 Task: Find connections with filter location Pandua with filter topic #branding with filter profile language French with filter current company Jobs in India with filter school Bishop Heber College, Tiruchirappalli - 620 017. with filter industry Industry Associations with filter service category Illustration with filter keywords title Chief Executive Officer
Action: Mouse moved to (556, 68)
Screenshot: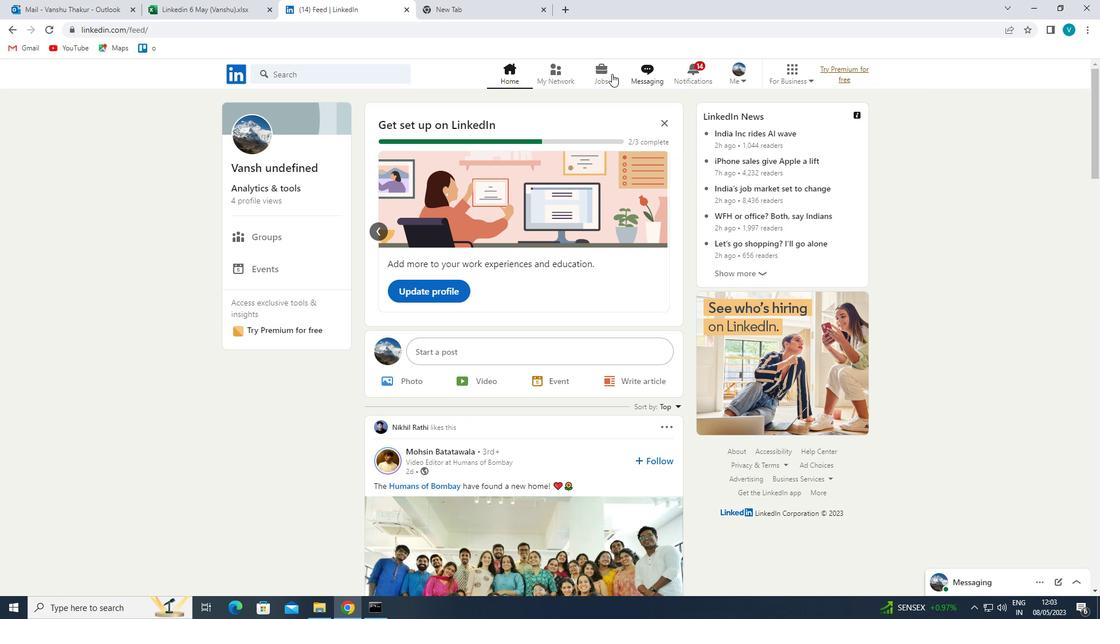 
Action: Mouse pressed left at (556, 68)
Screenshot: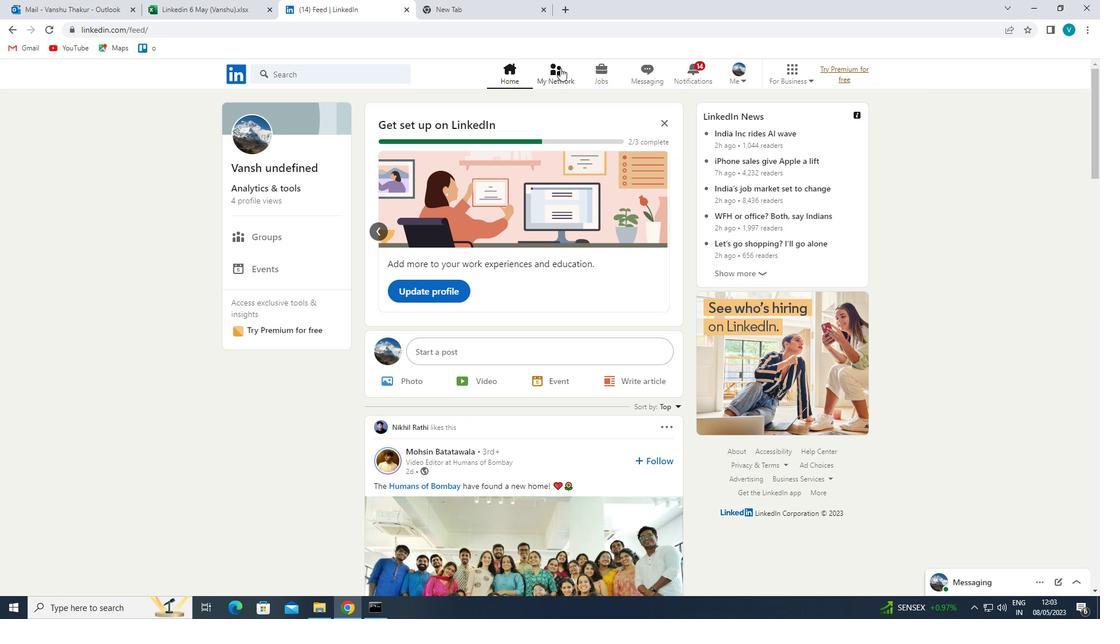 
Action: Mouse moved to (327, 126)
Screenshot: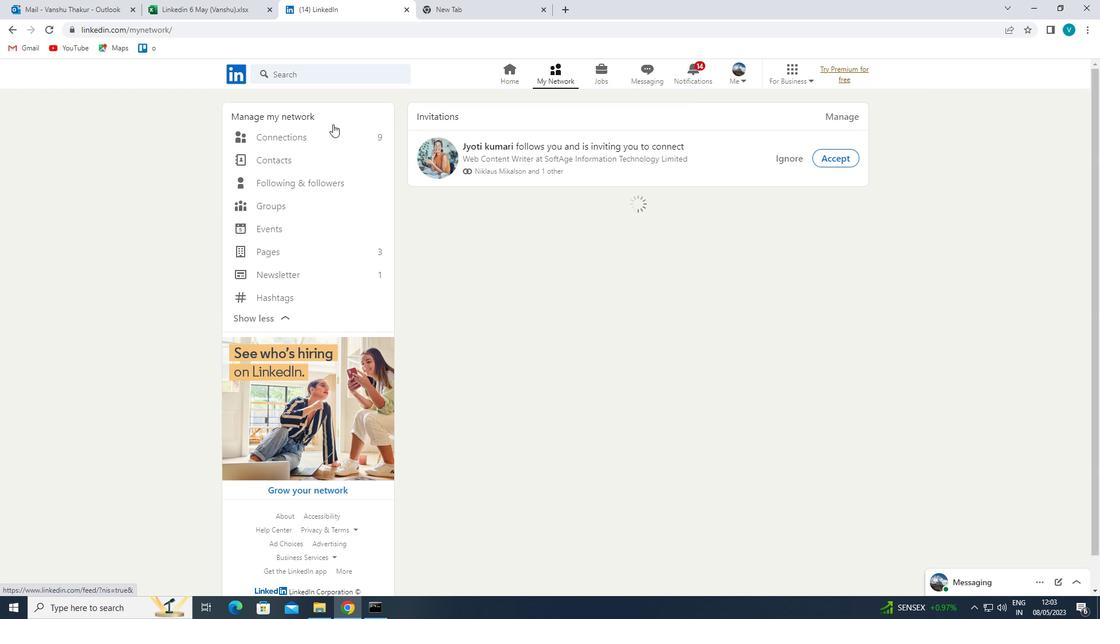 
Action: Mouse pressed left at (327, 126)
Screenshot: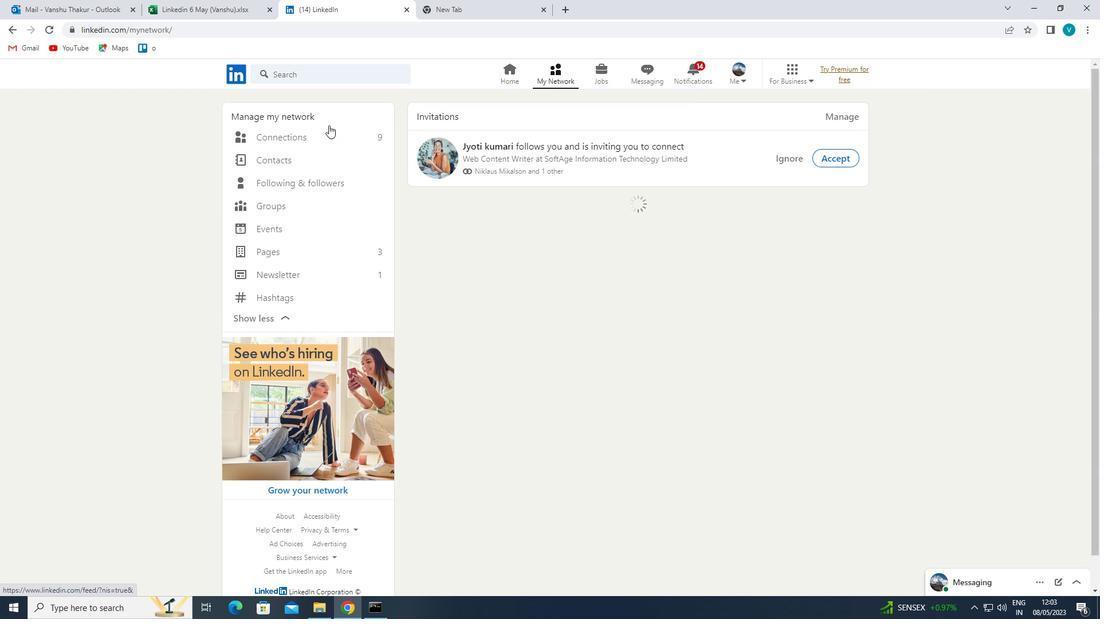 
Action: Mouse moved to (328, 131)
Screenshot: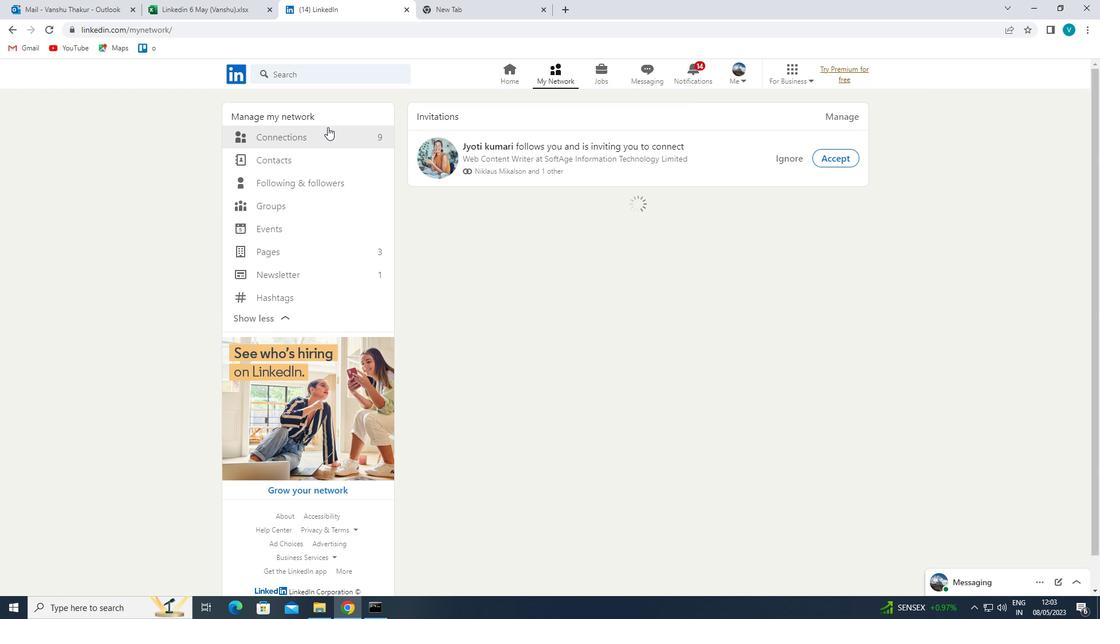 
Action: Mouse pressed left at (328, 131)
Screenshot: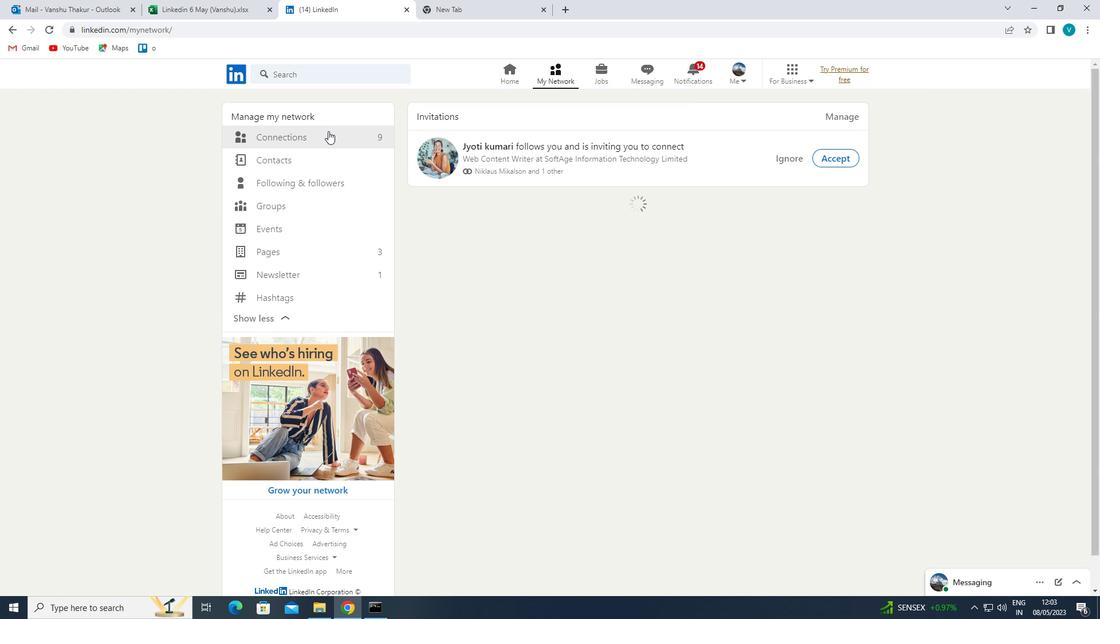 
Action: Mouse moved to (655, 135)
Screenshot: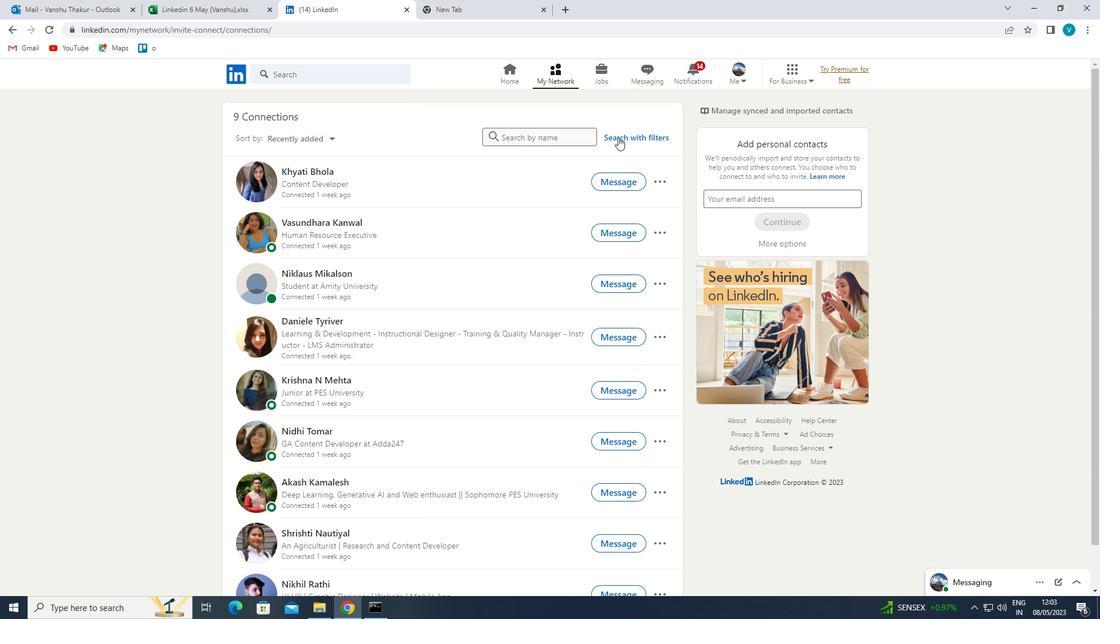 
Action: Mouse pressed left at (655, 135)
Screenshot: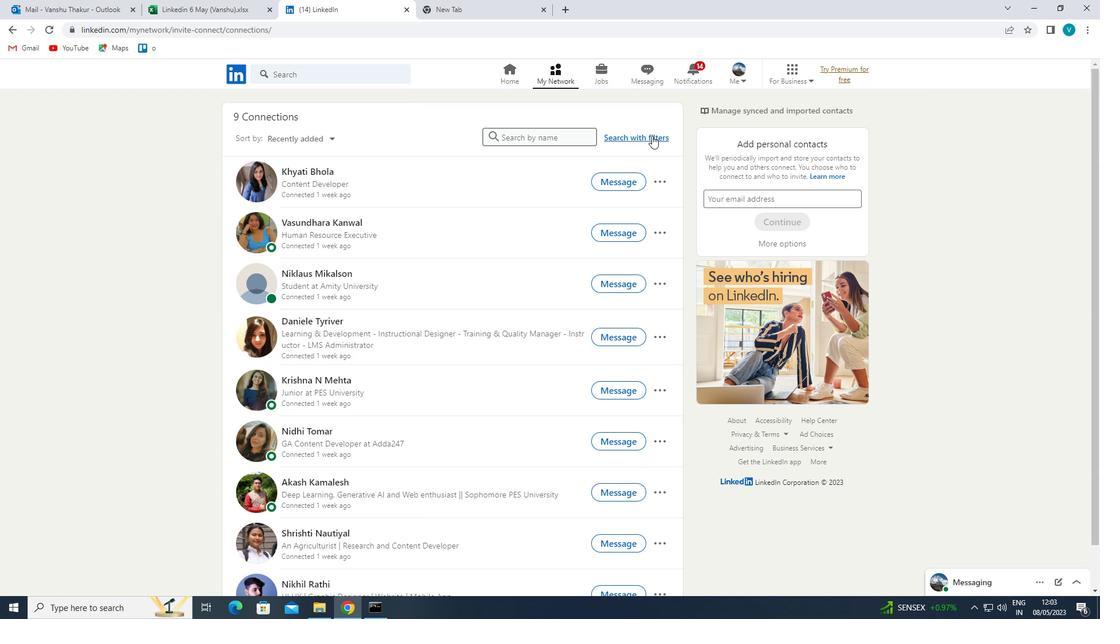 
Action: Mouse moved to (553, 105)
Screenshot: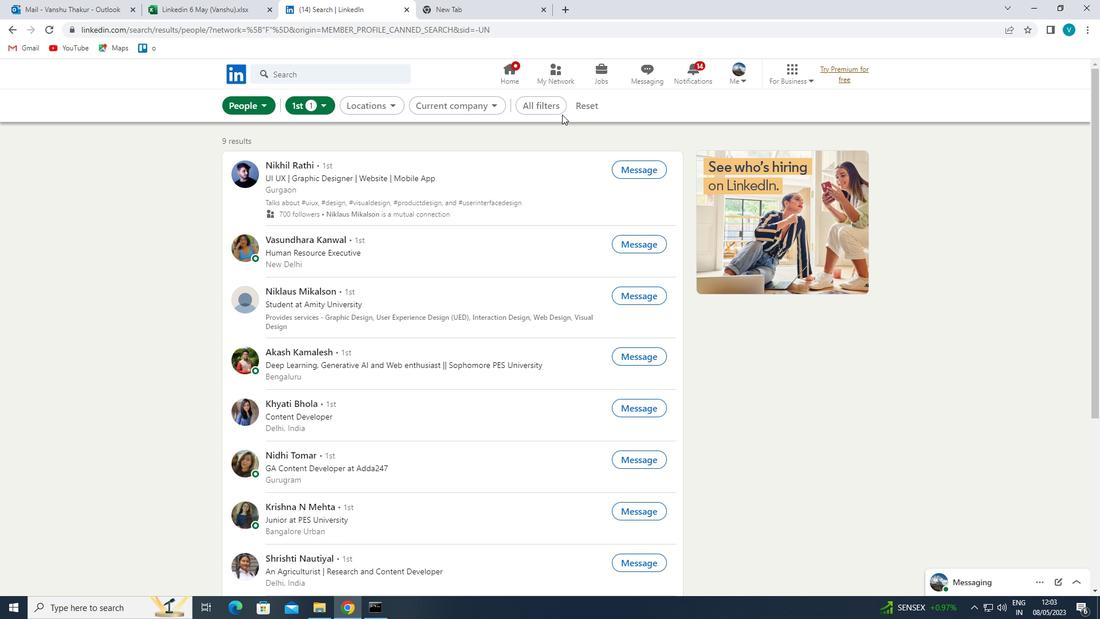 
Action: Mouse pressed left at (553, 105)
Screenshot: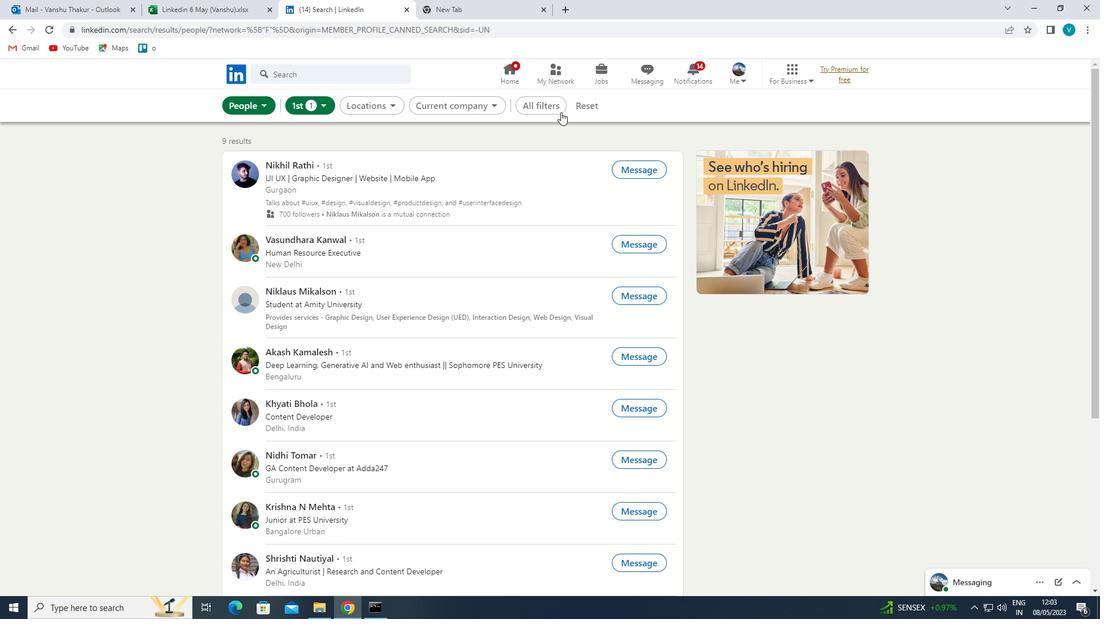 
Action: Mouse moved to (949, 276)
Screenshot: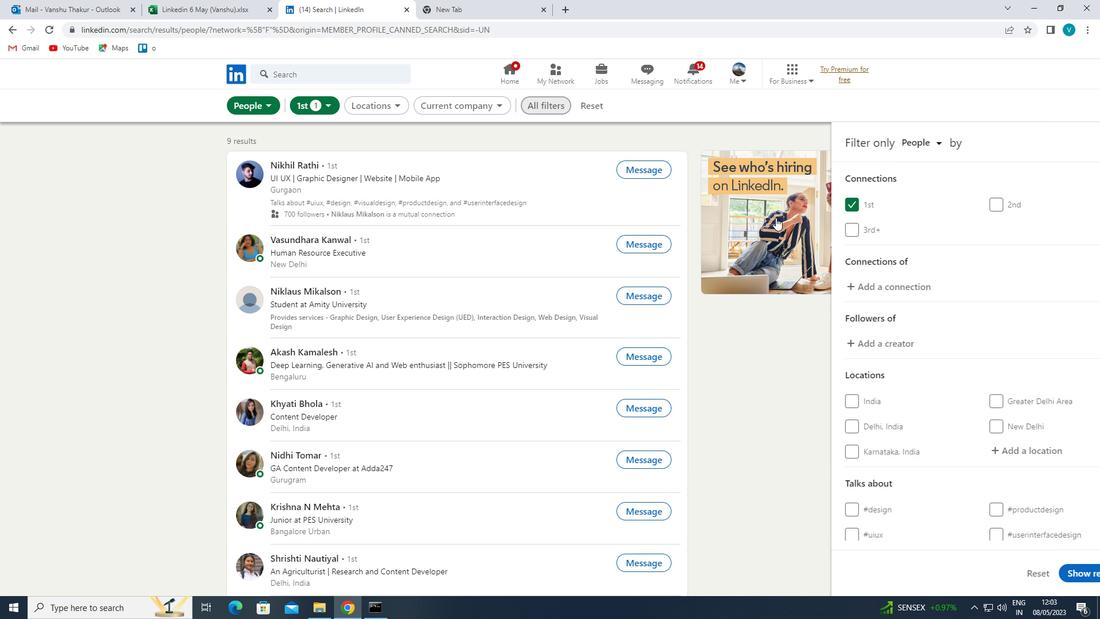 
Action: Mouse scrolled (949, 275) with delta (0, 0)
Screenshot: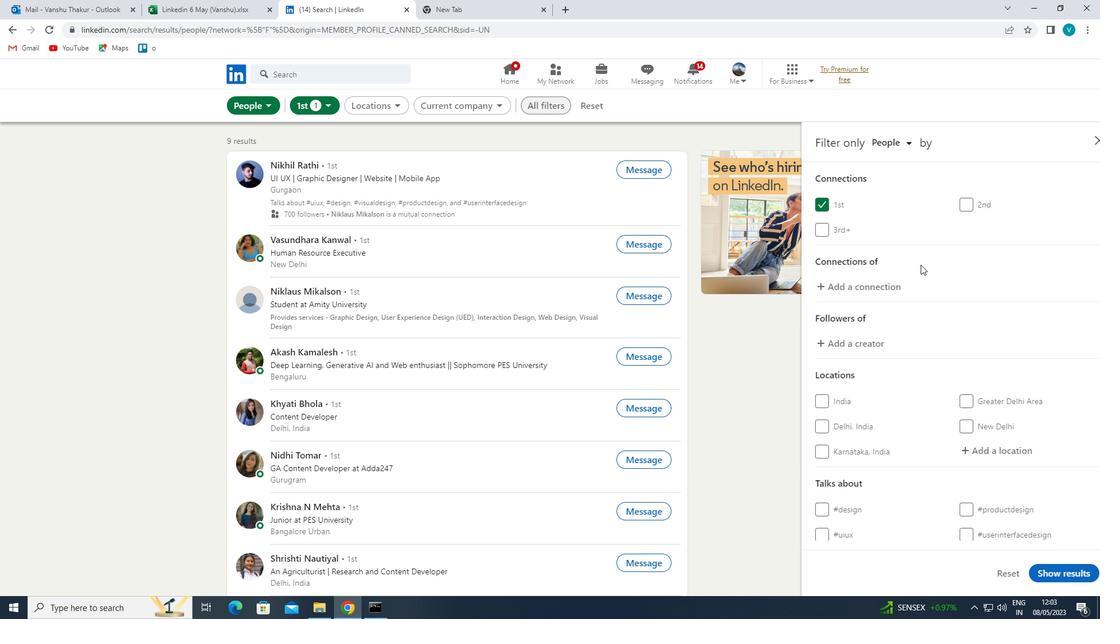 
Action: Mouse scrolled (949, 275) with delta (0, 0)
Screenshot: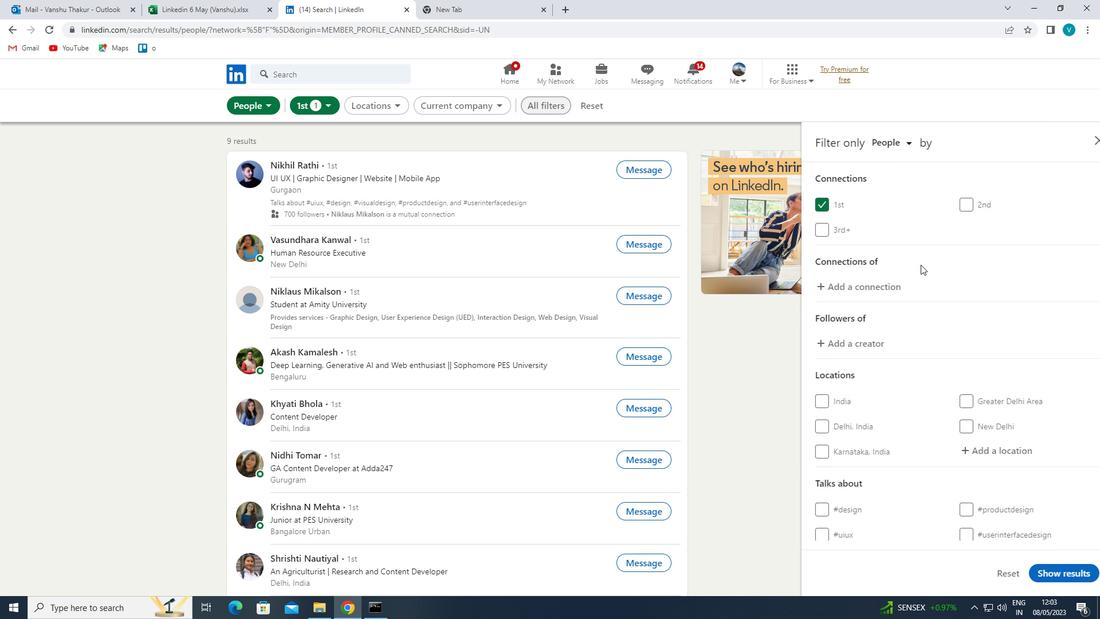 
Action: Mouse moved to (982, 337)
Screenshot: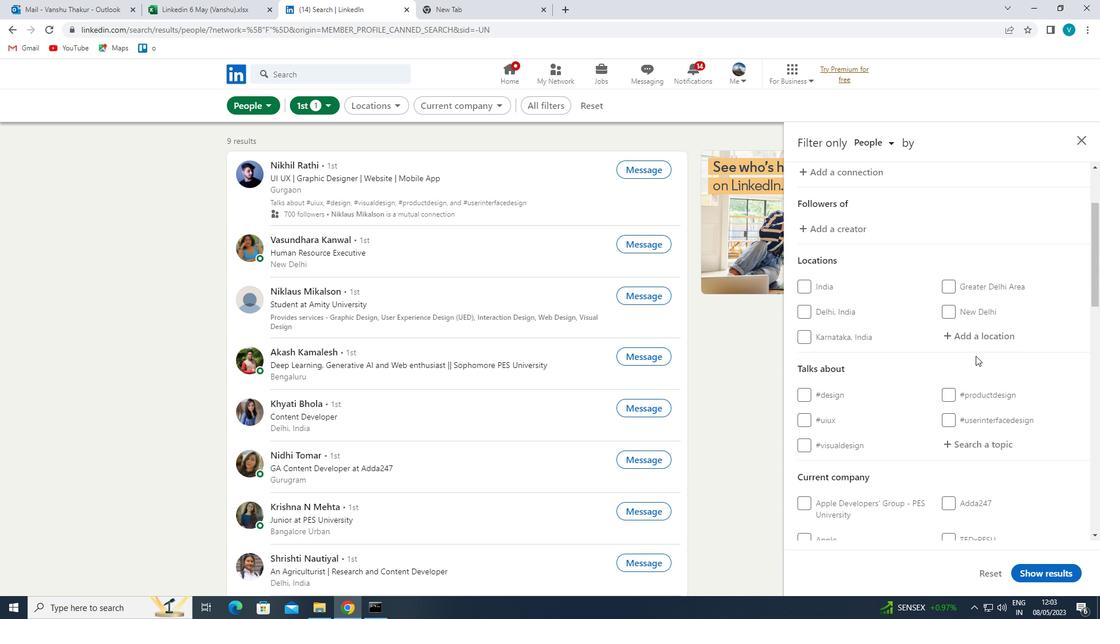
Action: Mouse pressed left at (982, 337)
Screenshot: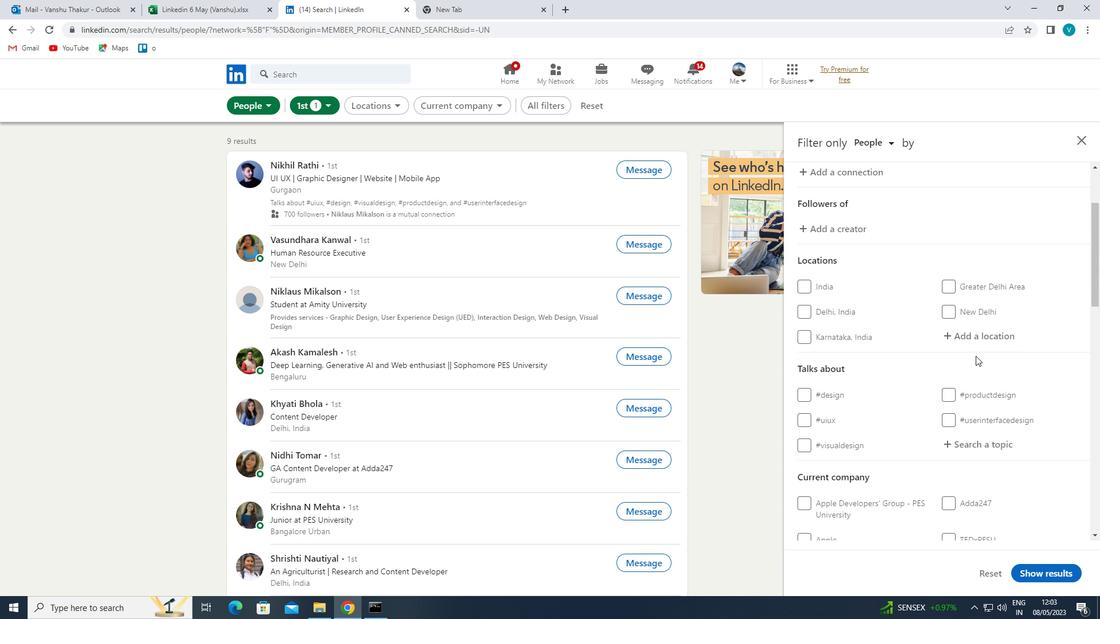 
Action: Mouse moved to (982, 337)
Screenshot: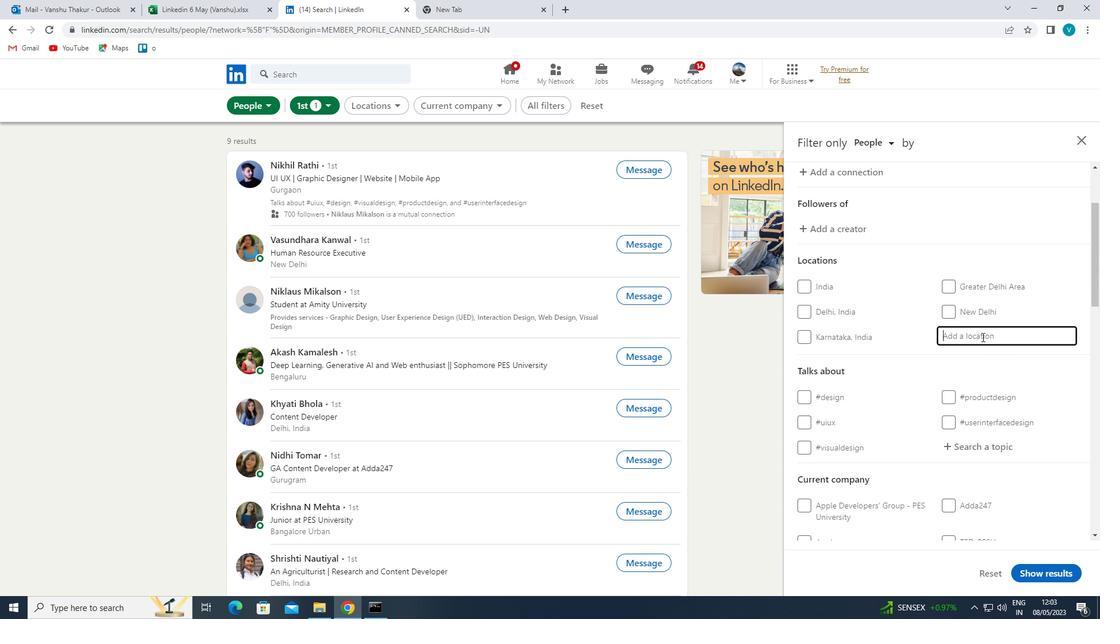 
Action: Key pressed <Key.shift>PANDUA
Screenshot: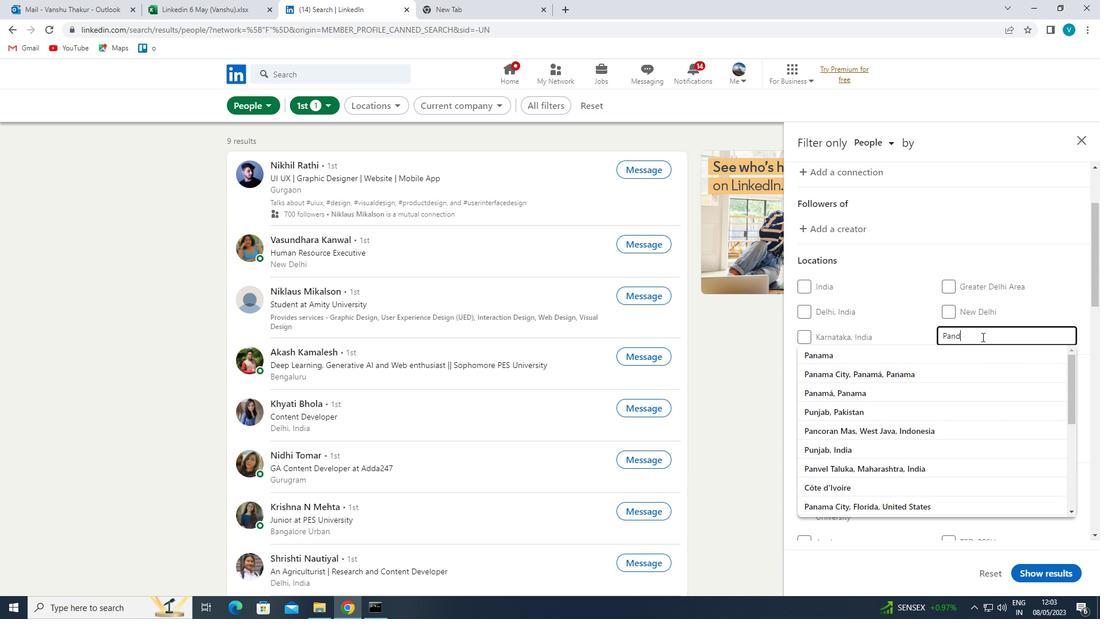 
Action: Mouse moved to (975, 357)
Screenshot: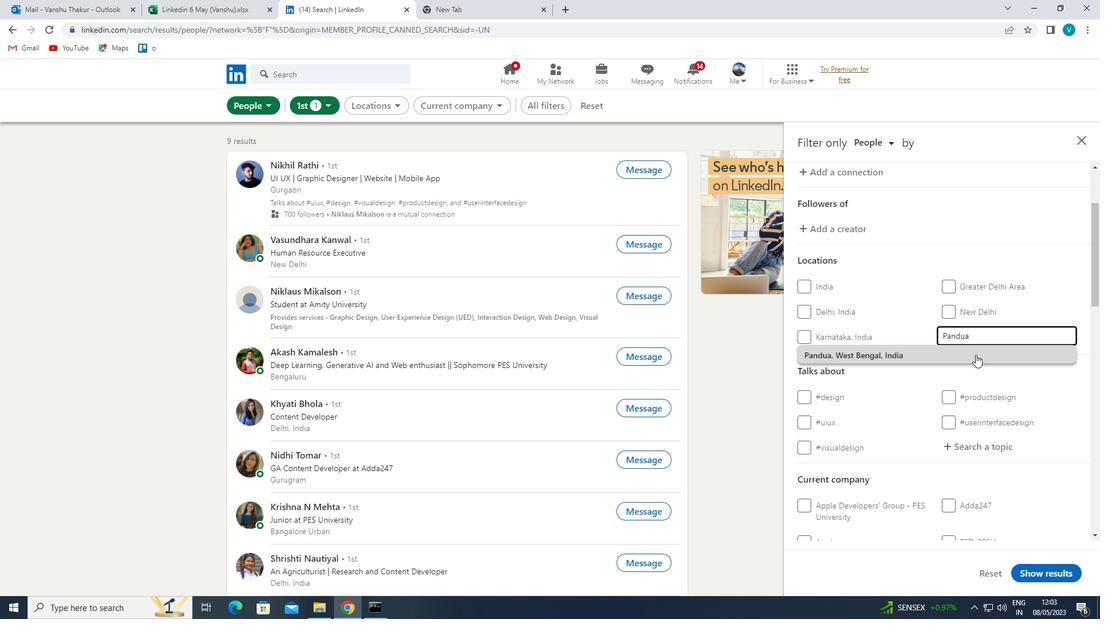 
Action: Mouse pressed left at (975, 357)
Screenshot: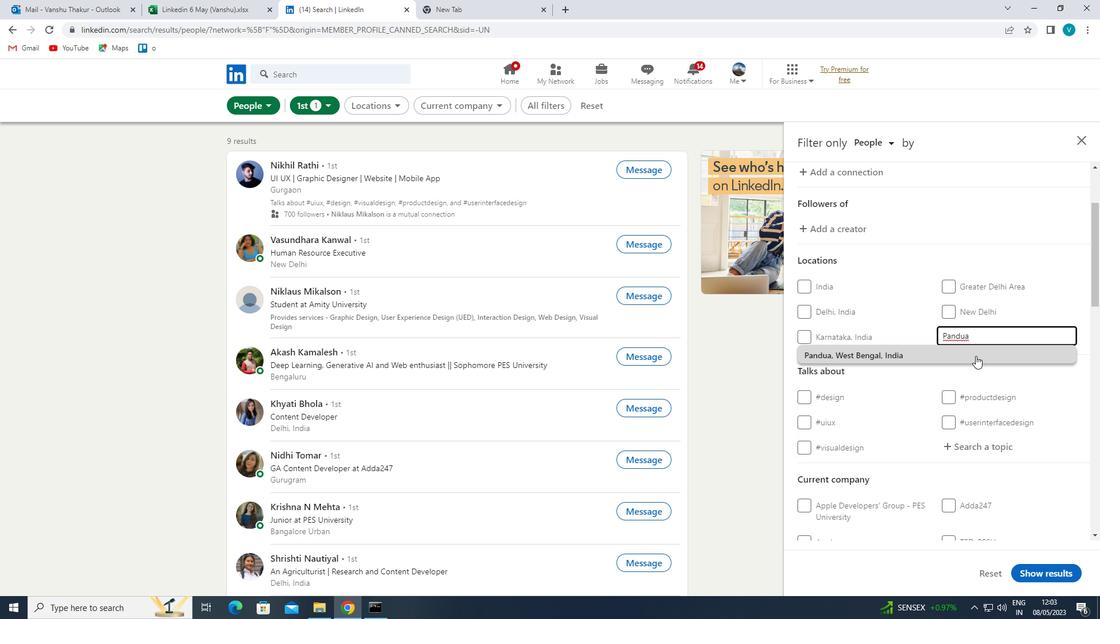 
Action: Mouse scrolled (975, 356) with delta (0, 0)
Screenshot: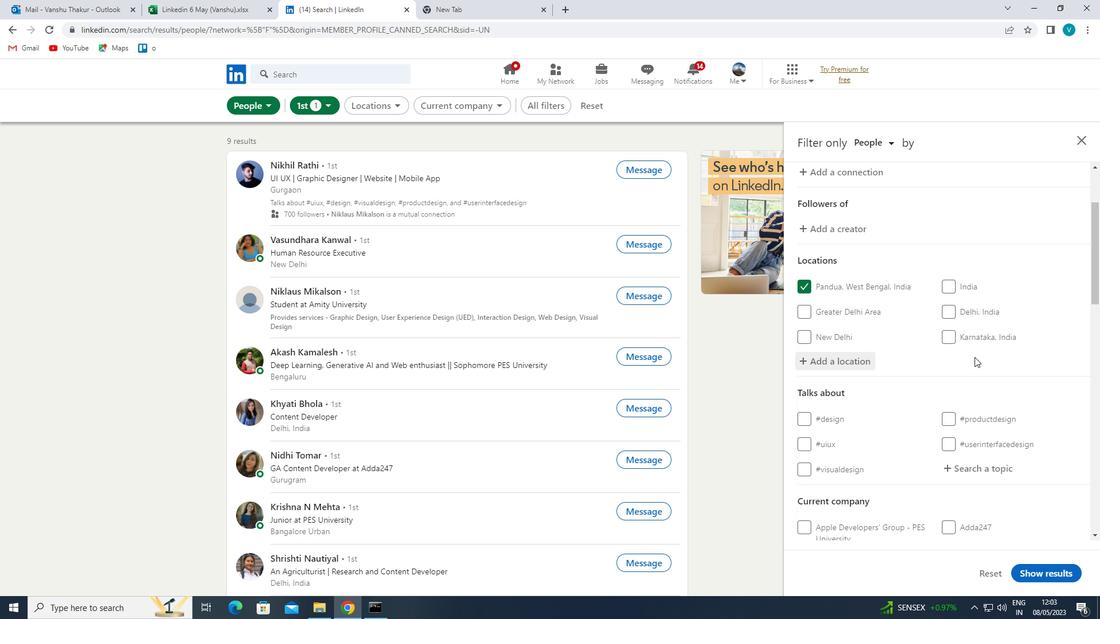 
Action: Mouse moved to (974, 359)
Screenshot: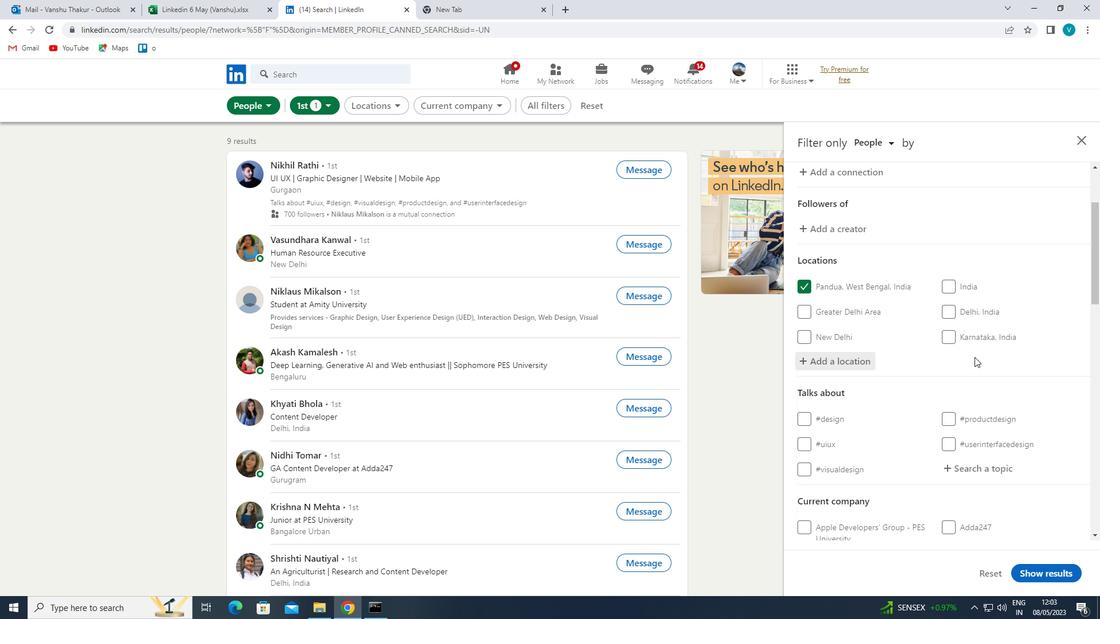 
Action: Mouse scrolled (974, 358) with delta (0, 0)
Screenshot: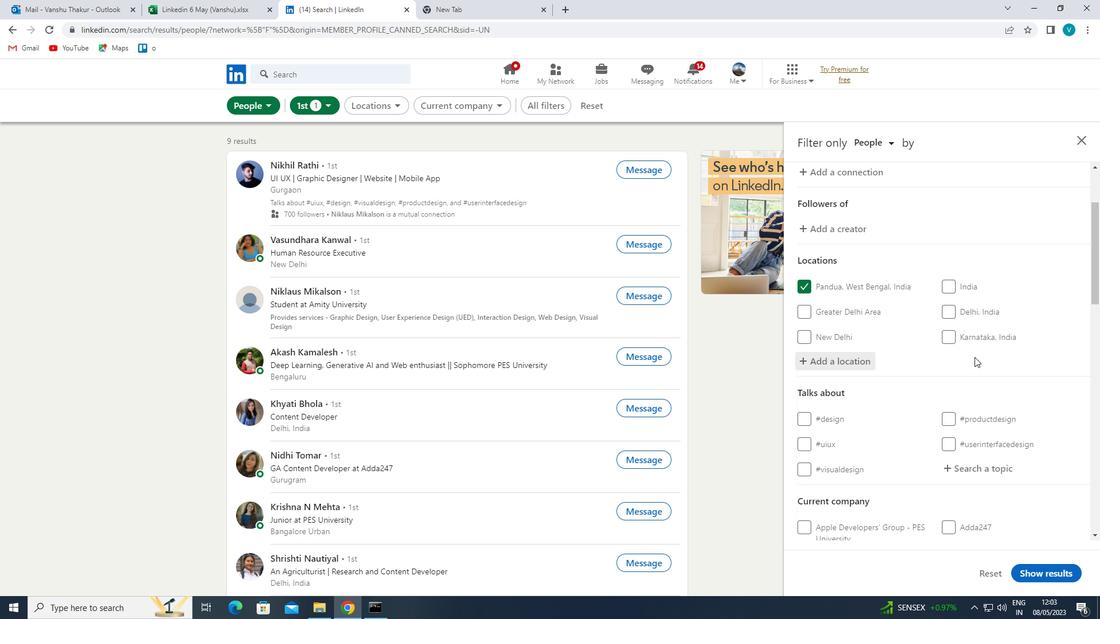 
Action: Mouse moved to (979, 350)
Screenshot: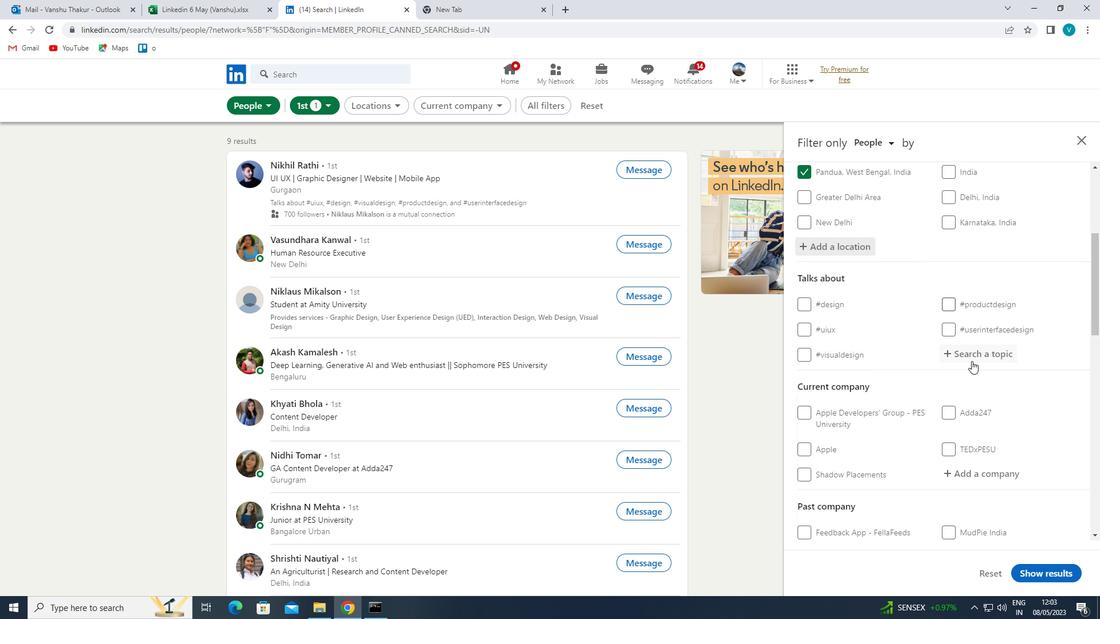 
Action: Mouse pressed left at (979, 350)
Screenshot: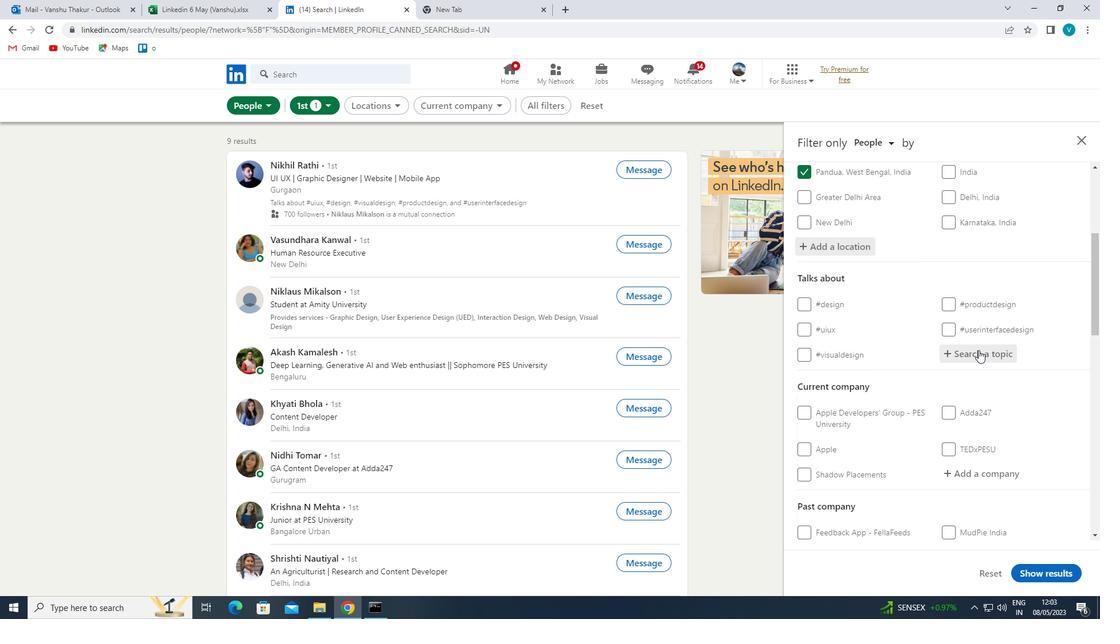 
Action: Key pressed BRANDING
Screenshot: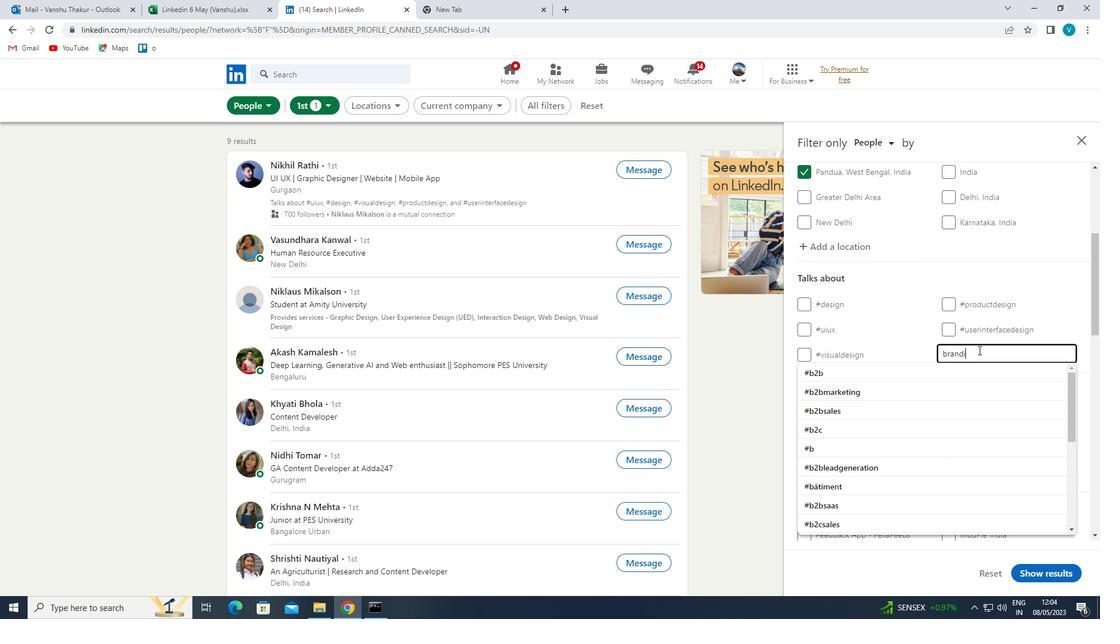 
Action: Mouse moved to (962, 365)
Screenshot: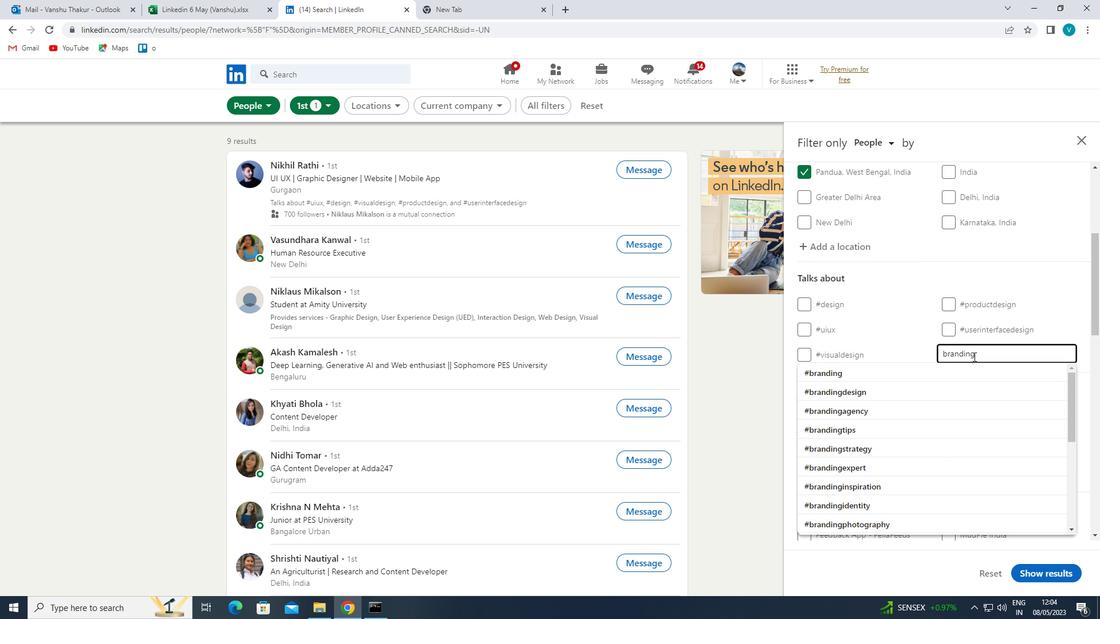 
Action: Mouse pressed left at (962, 365)
Screenshot: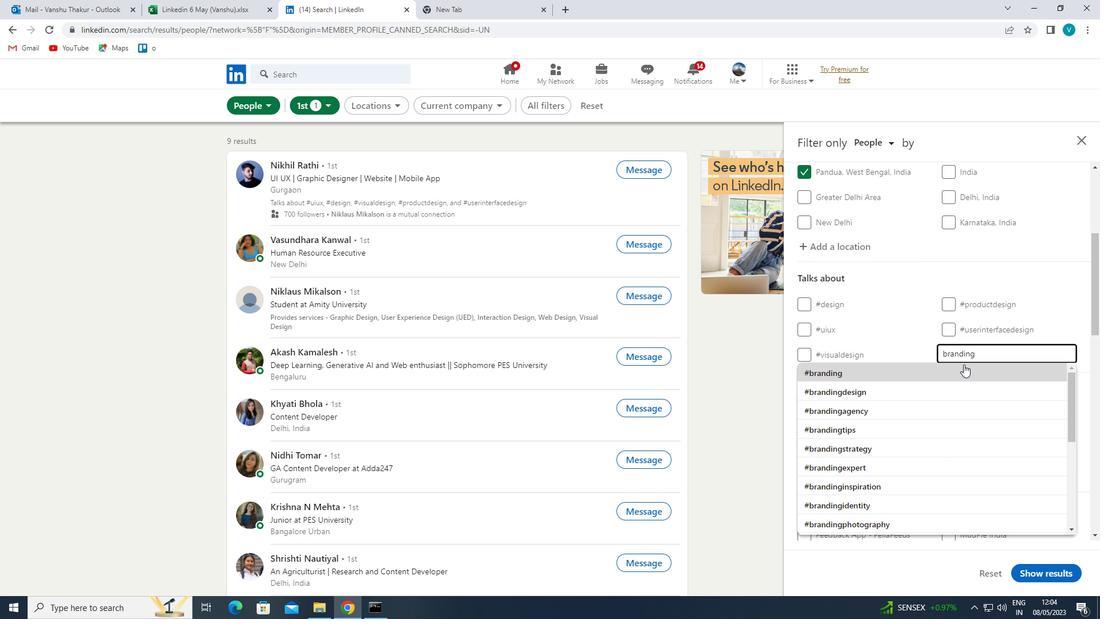 
Action: Mouse scrolled (962, 365) with delta (0, 0)
Screenshot: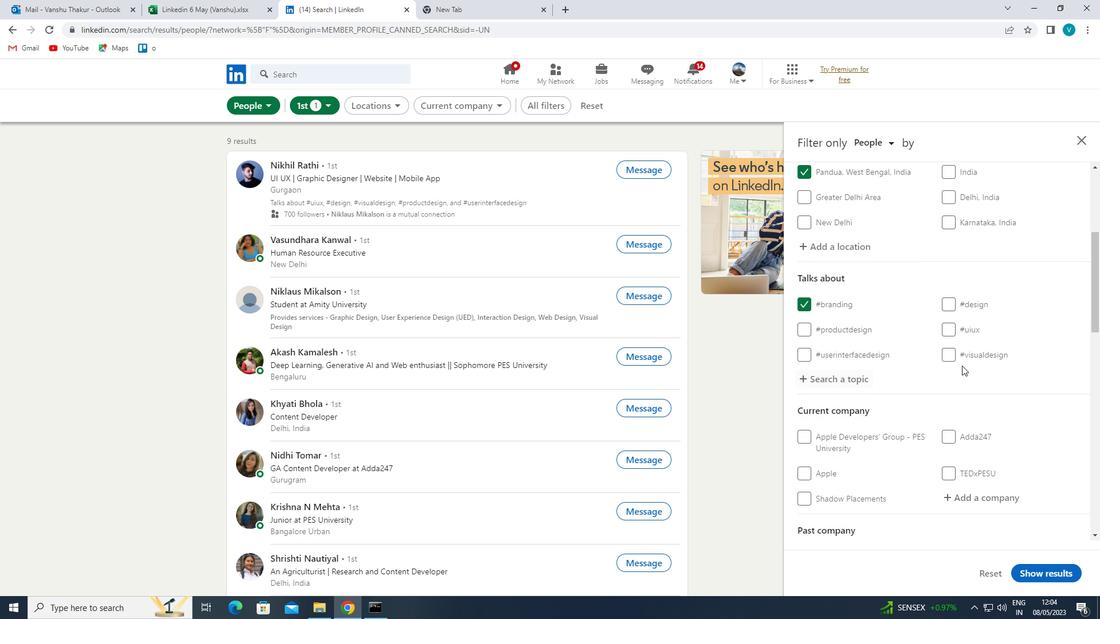 
Action: Mouse moved to (962, 365)
Screenshot: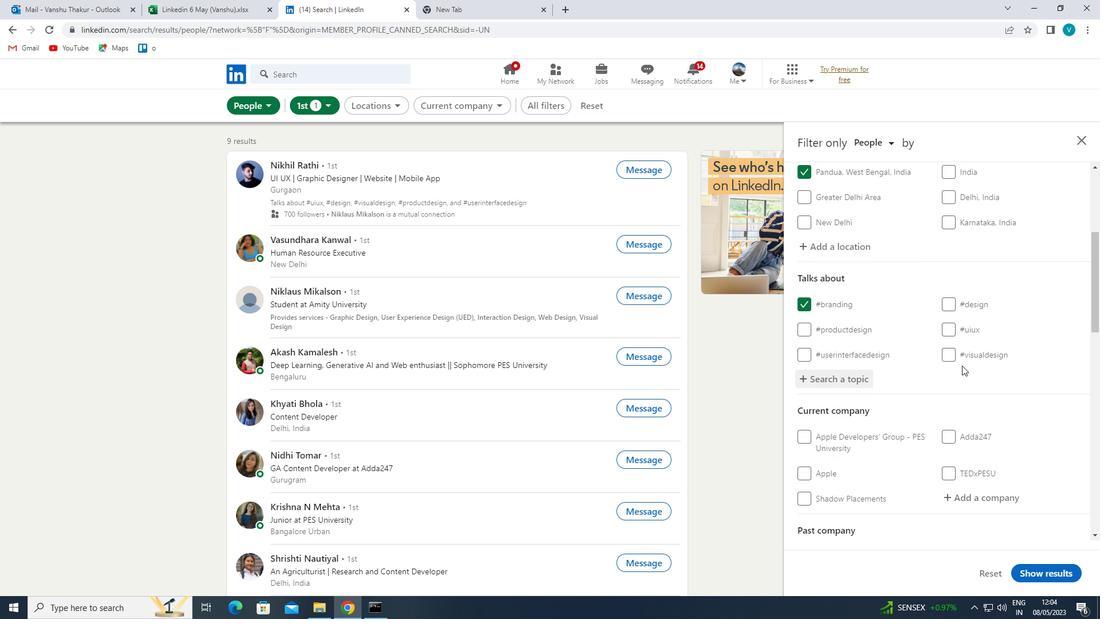 
Action: Mouse scrolled (962, 365) with delta (0, 0)
Screenshot: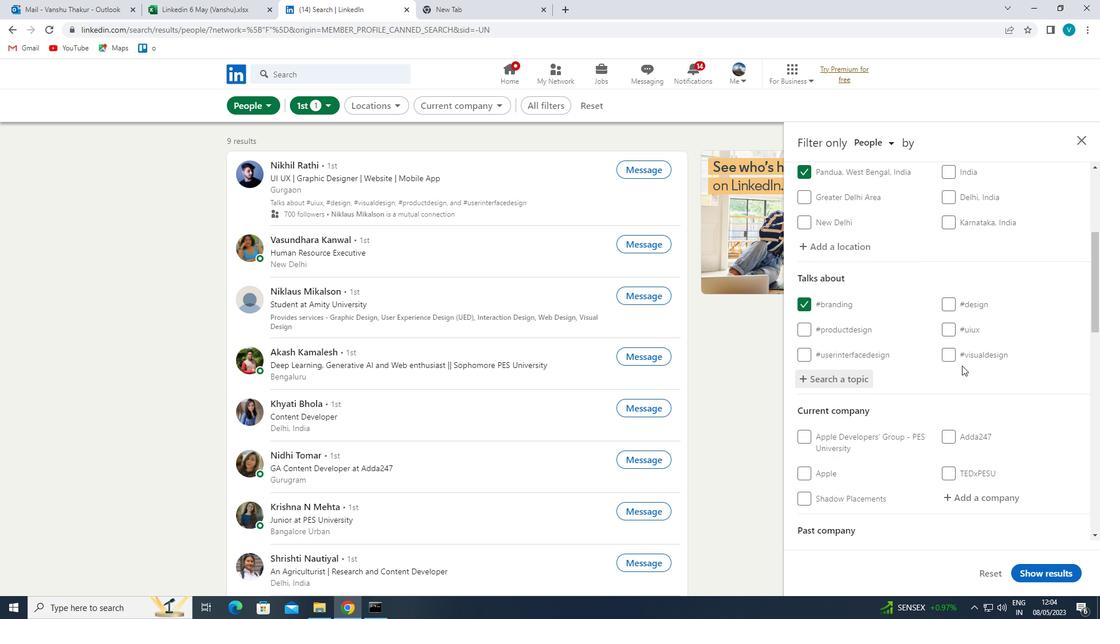 
Action: Mouse scrolled (962, 365) with delta (0, 0)
Screenshot: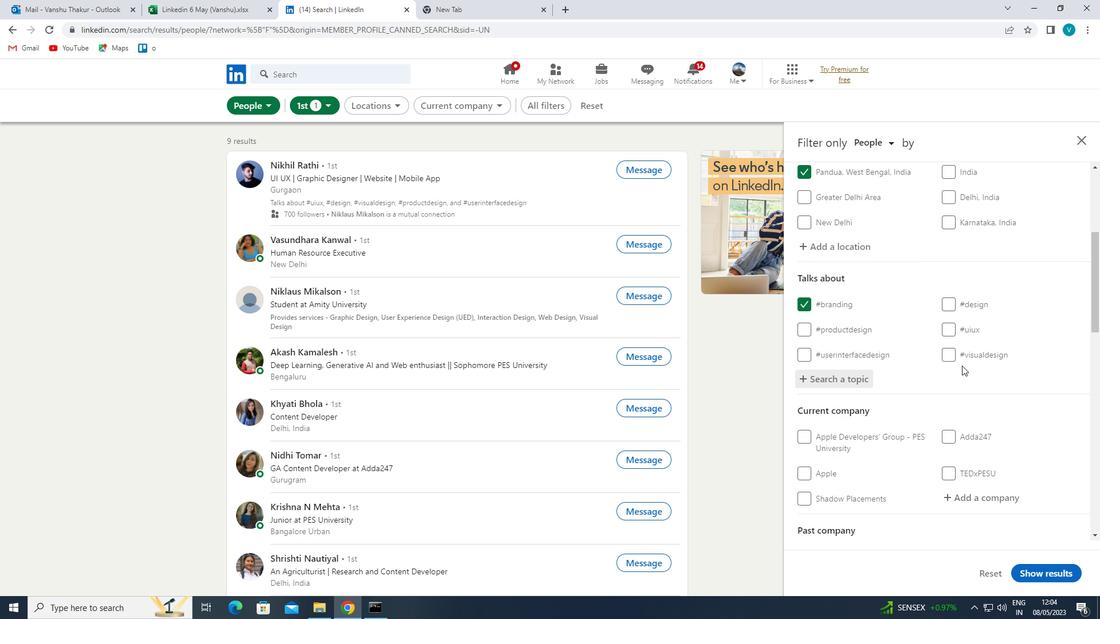 
Action: Mouse moved to (980, 329)
Screenshot: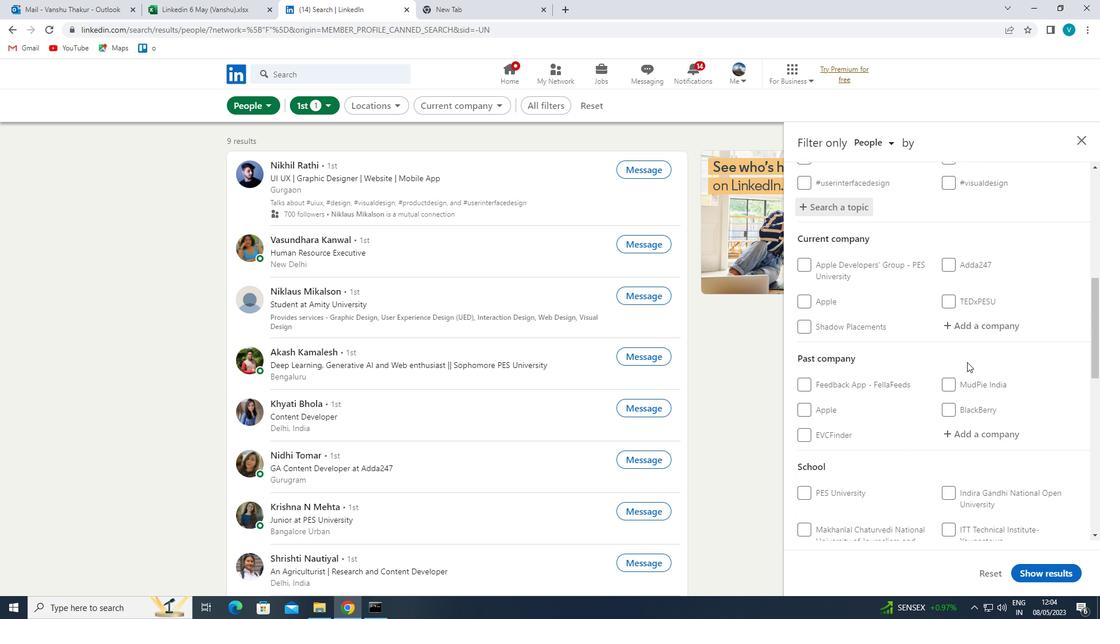 
Action: Mouse pressed left at (980, 329)
Screenshot: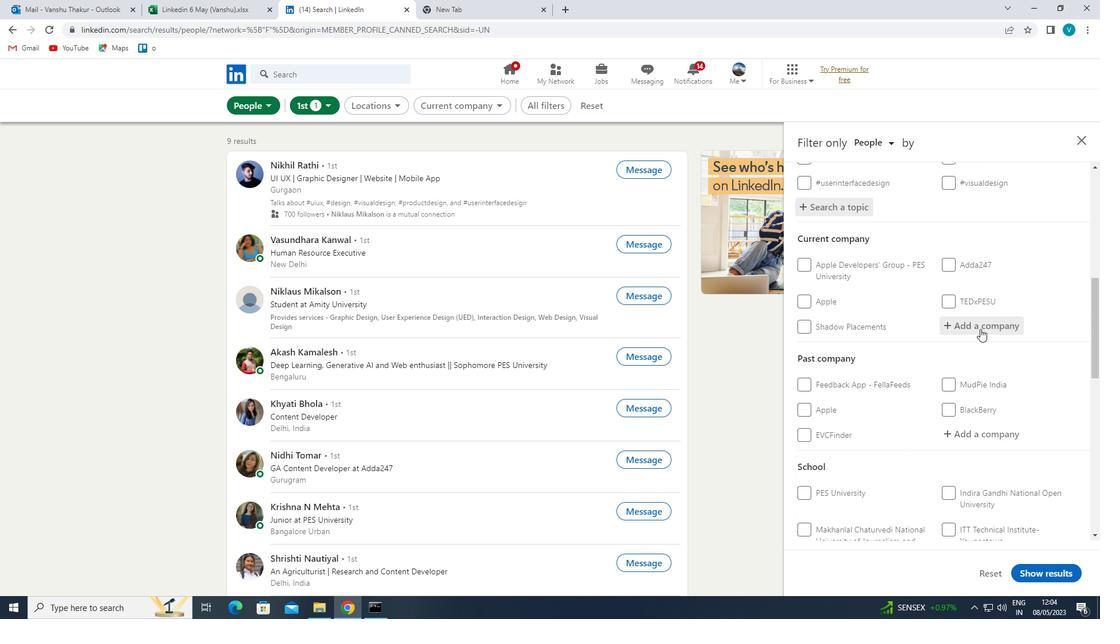 
Action: Key pressed <Key.shift><Key.shift><Key.shift><Key.shift><Key.shift><Key.shift>JOBS<Key.space>IN<Key.space><Key.shift>IN
Screenshot: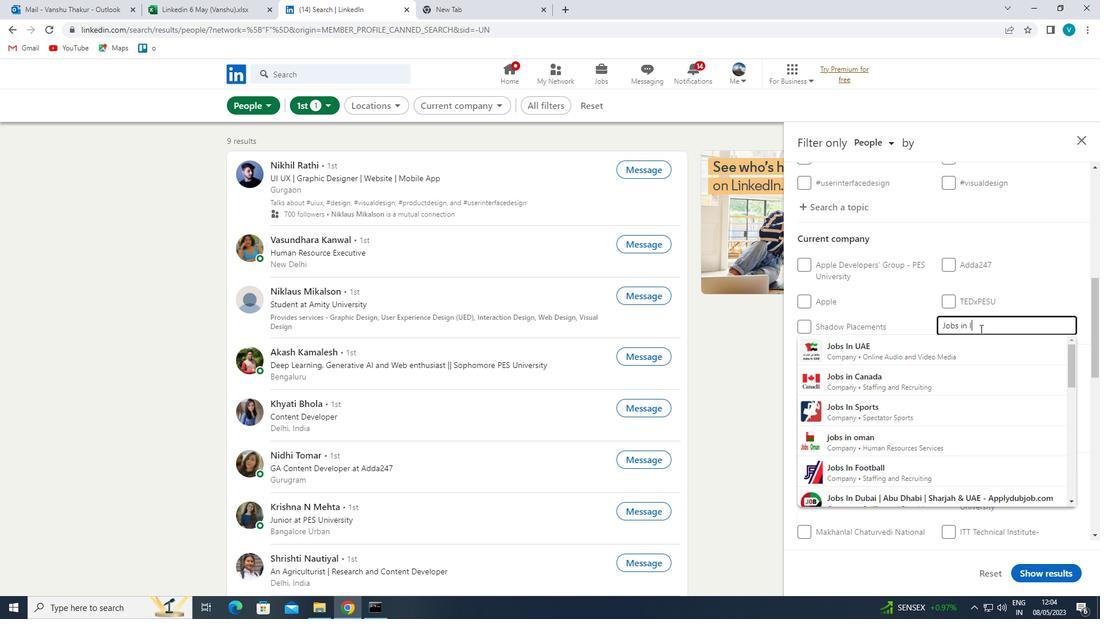 
Action: Mouse moved to (955, 353)
Screenshot: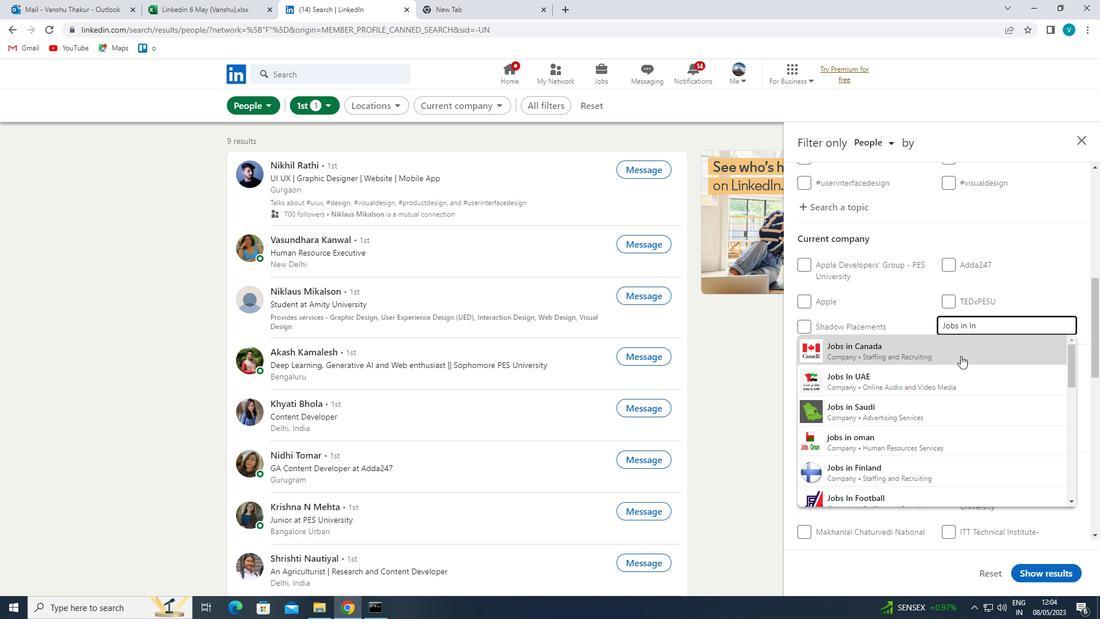 
Action: Key pressed D
Screenshot: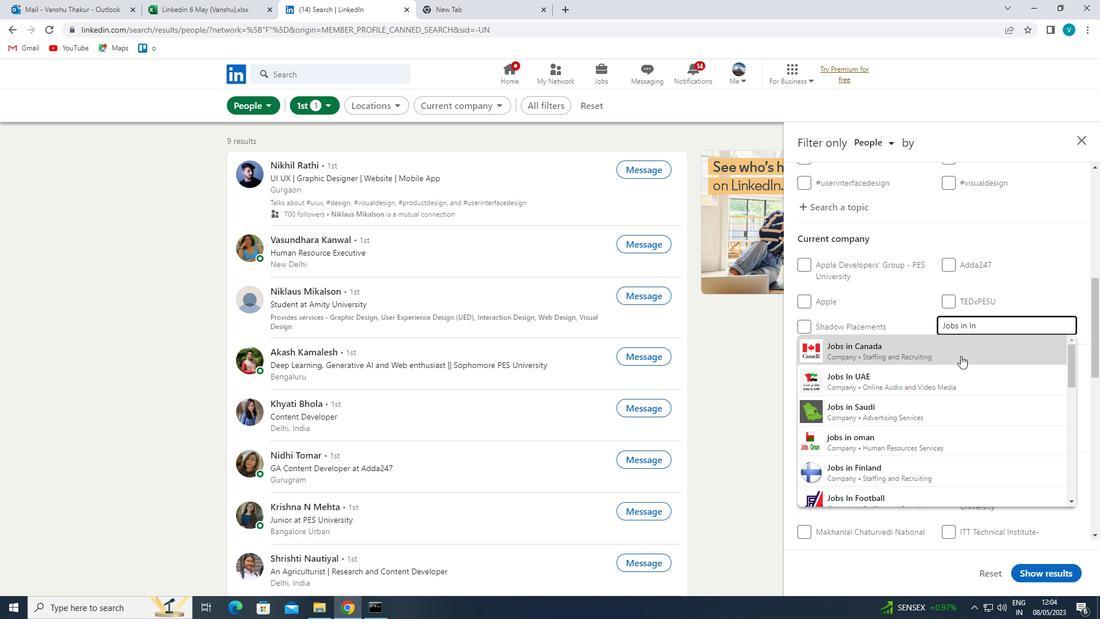 
Action: Mouse moved to (955, 353)
Screenshot: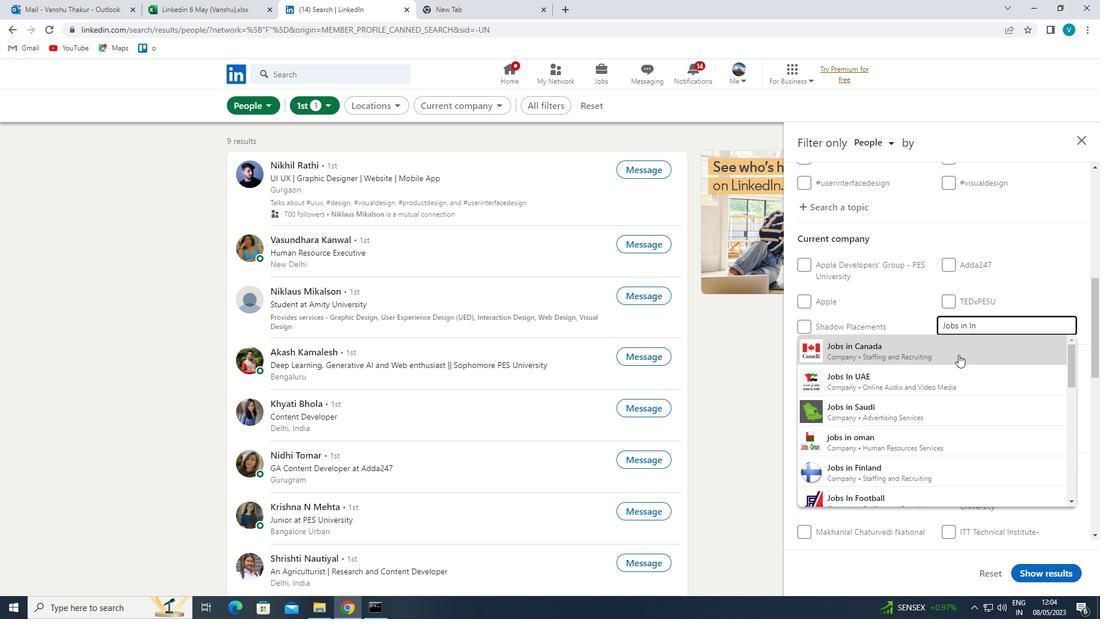 
Action: Key pressed IA
Screenshot: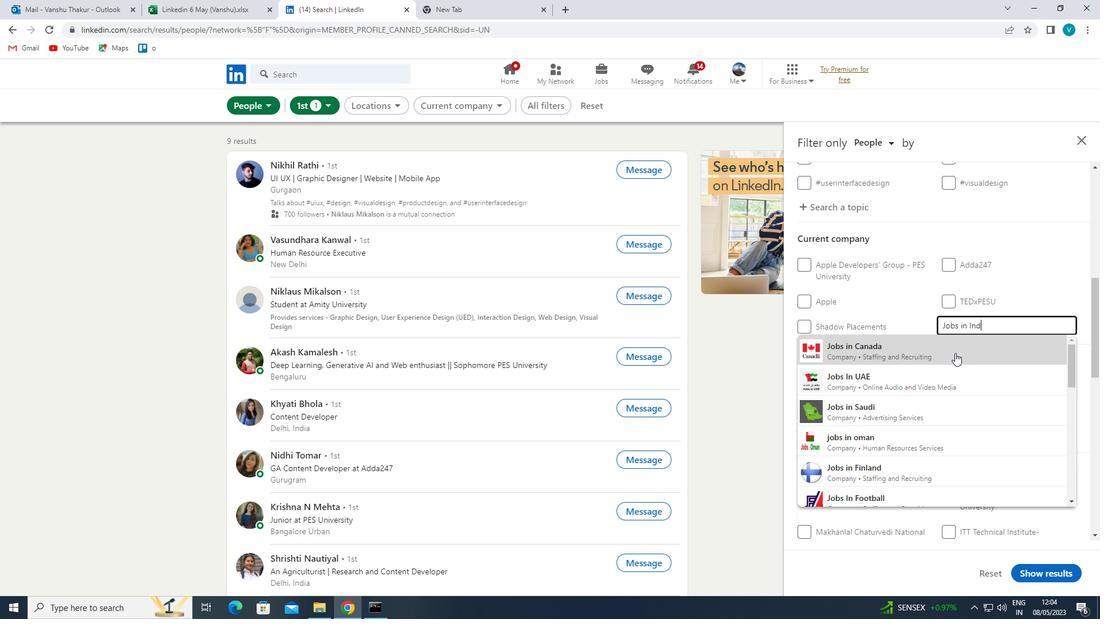 
Action: Mouse moved to (939, 403)
Screenshot: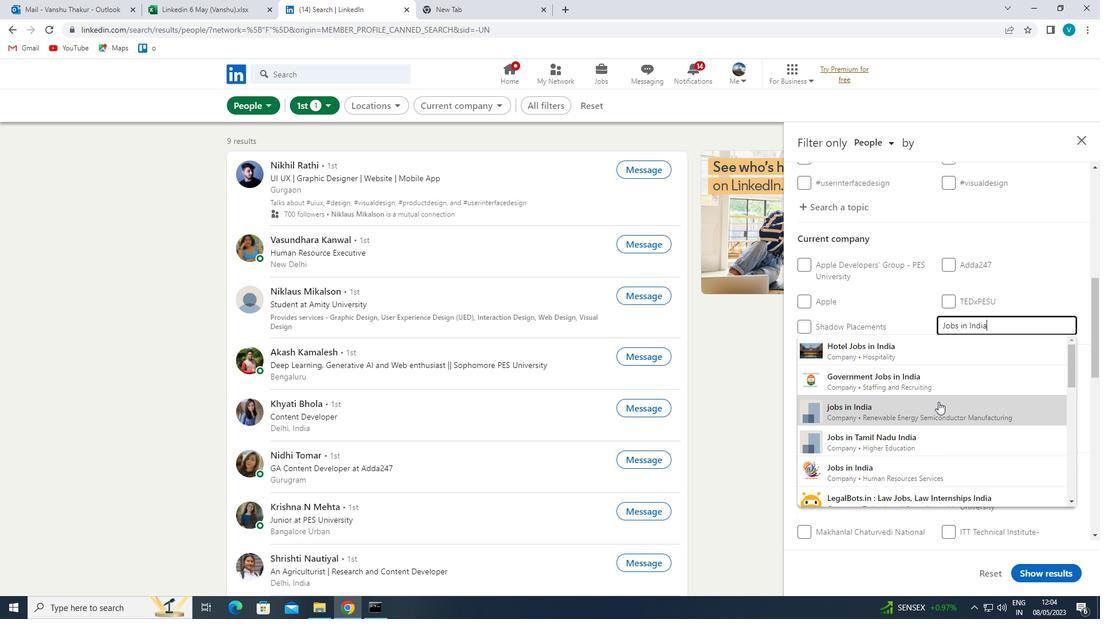 
Action: Mouse pressed left at (939, 403)
Screenshot: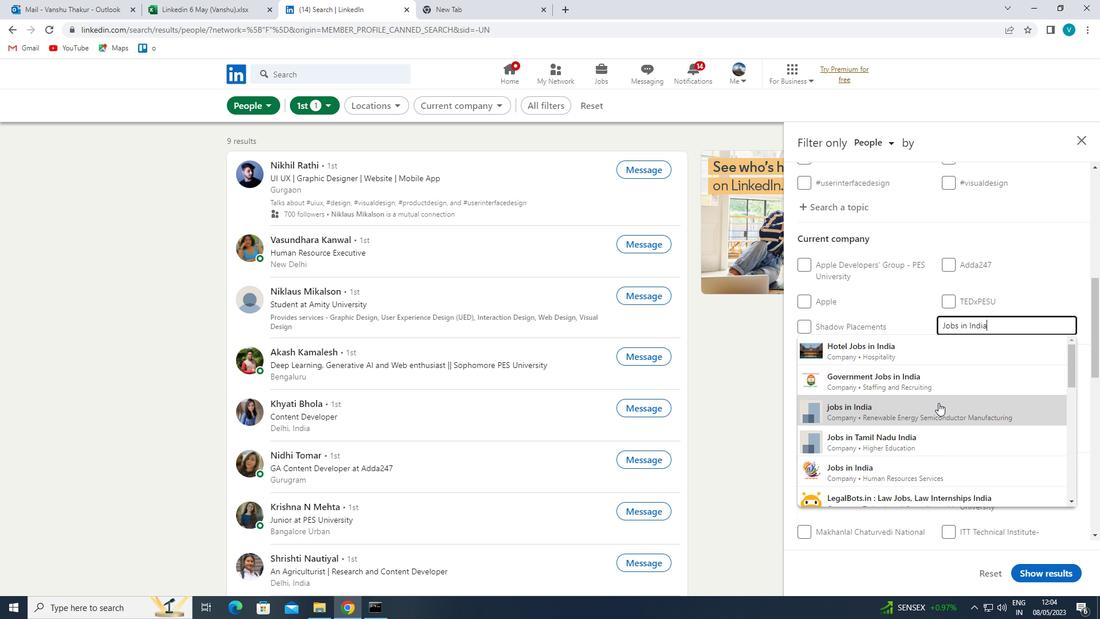 
Action: Mouse scrolled (939, 402) with delta (0, 0)
Screenshot: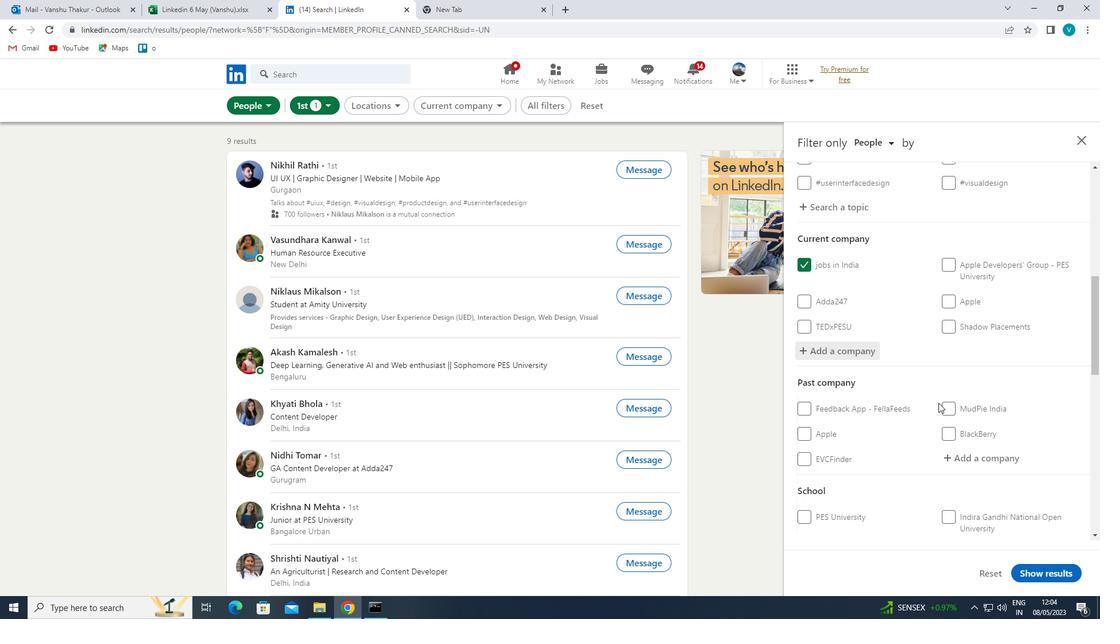 
Action: Mouse scrolled (939, 402) with delta (0, 0)
Screenshot: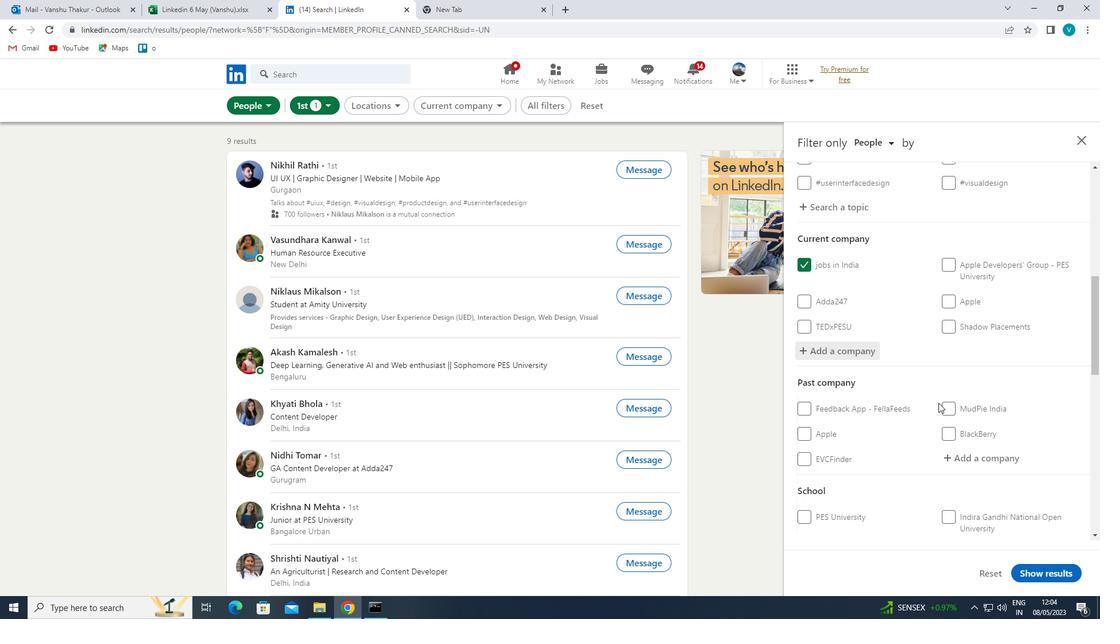 
Action: Mouse moved to (940, 404)
Screenshot: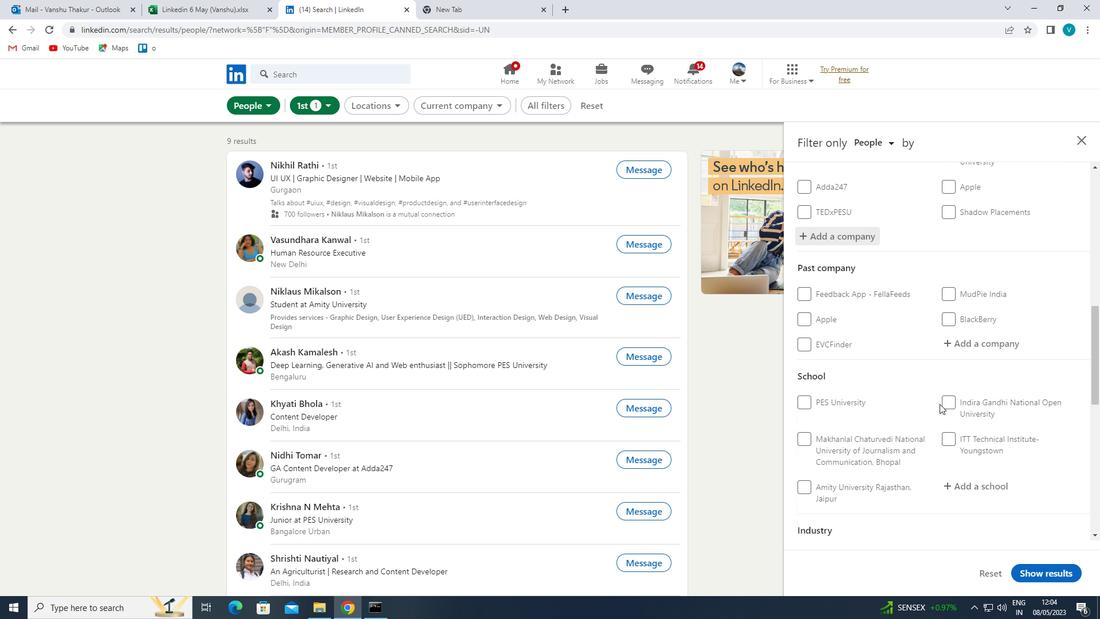 
Action: Mouse scrolled (940, 403) with delta (0, 0)
Screenshot: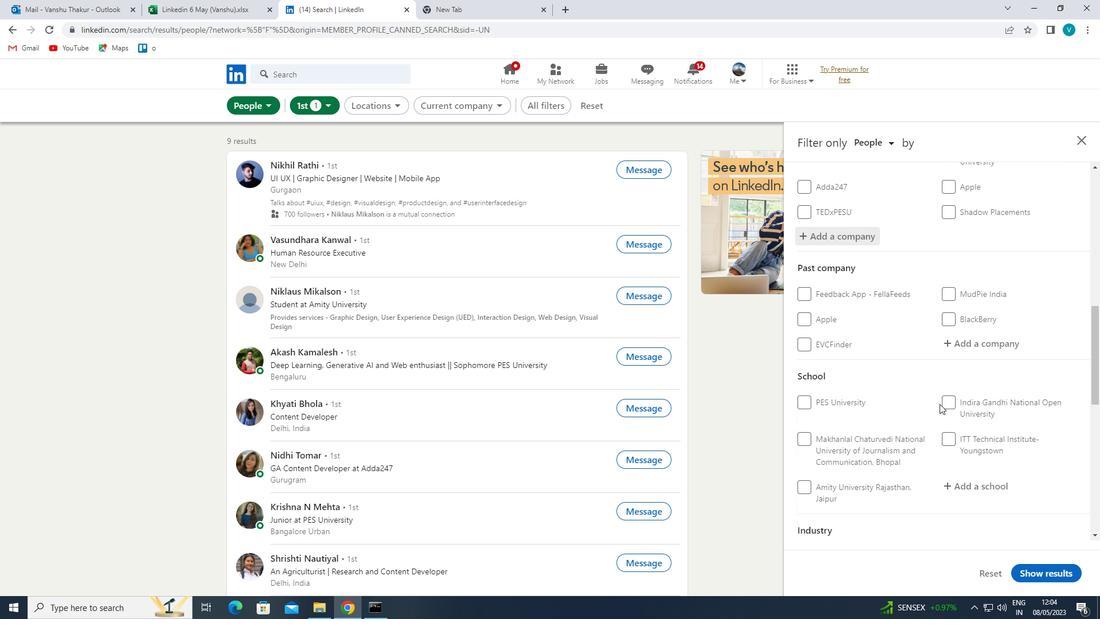 
Action: Mouse moved to (970, 426)
Screenshot: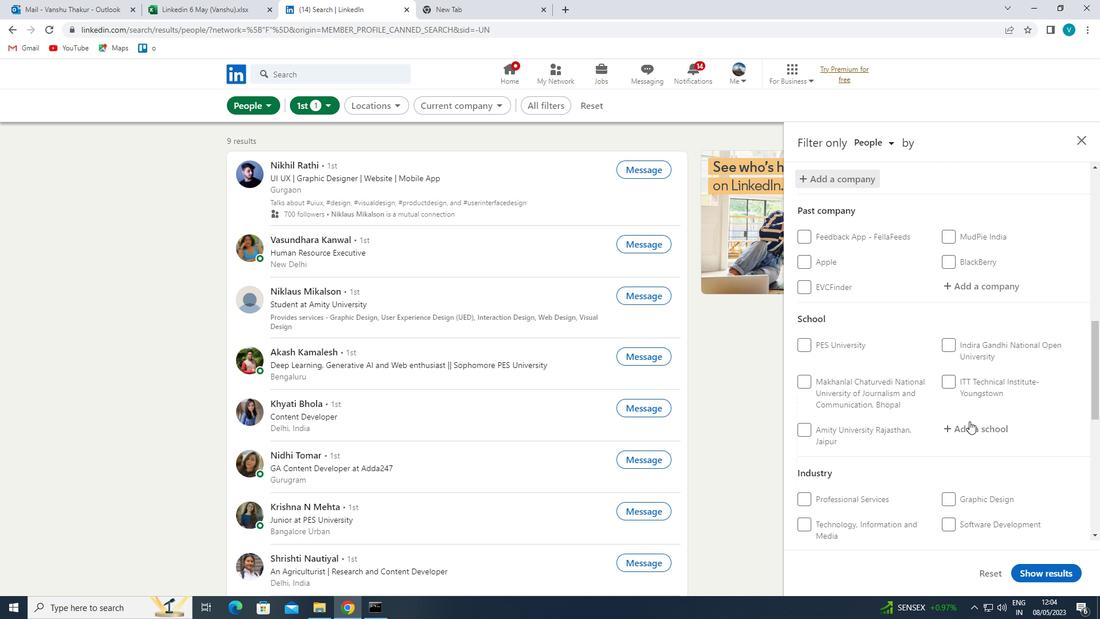 
Action: Mouse pressed left at (970, 426)
Screenshot: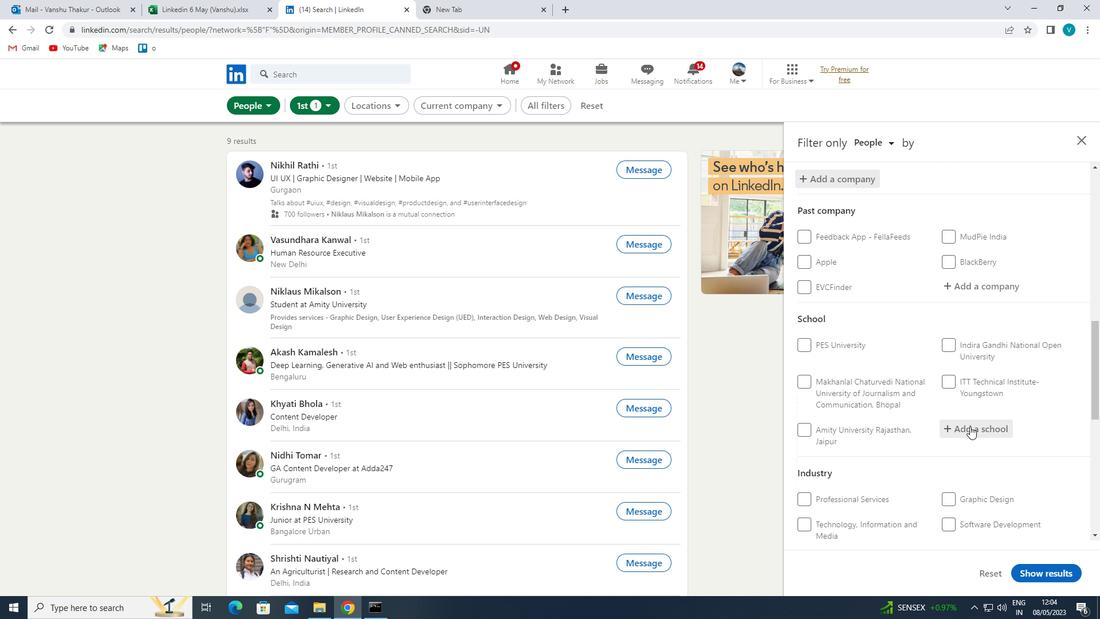 
Action: Mouse moved to (961, 427)
Screenshot: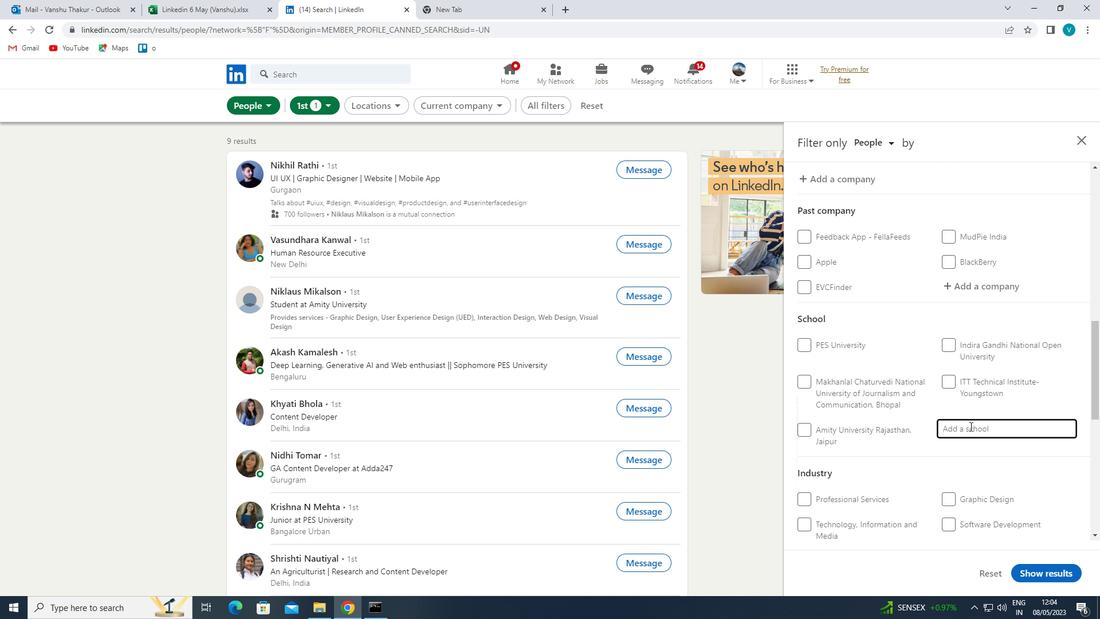 
Action: Key pressed <Key.shift><Key.shift><Key.shift><Key.shift><Key.shift><Key.shift><Key.shift><Key.shift><Key.shift><Key.shift><Key.shift>BISHOP<Key.space>
Screenshot: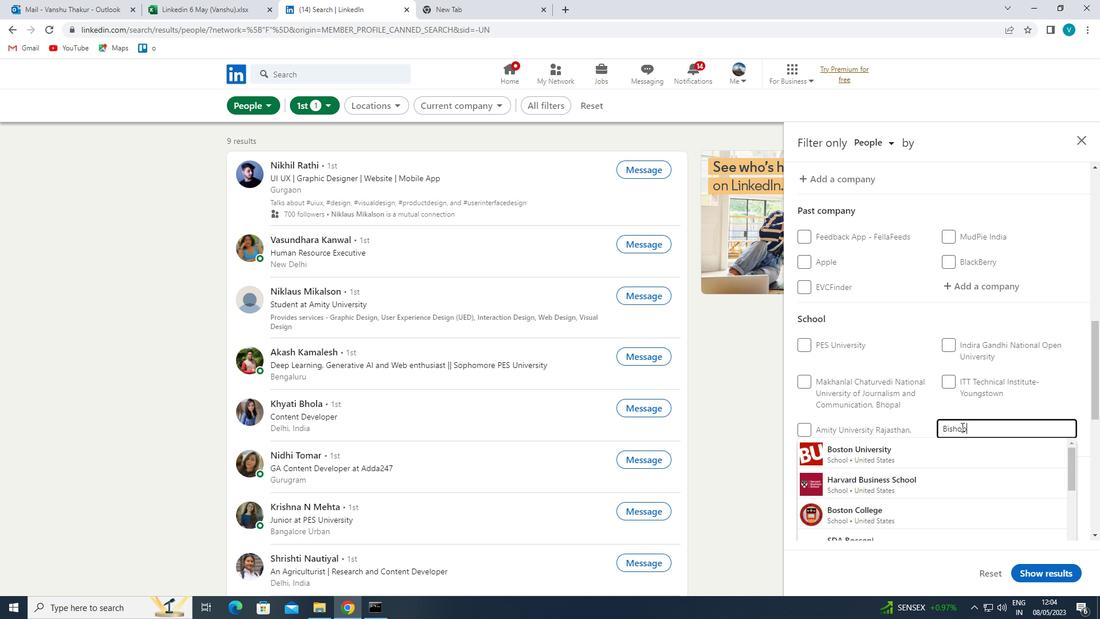
Action: Mouse moved to (979, 515)
Screenshot: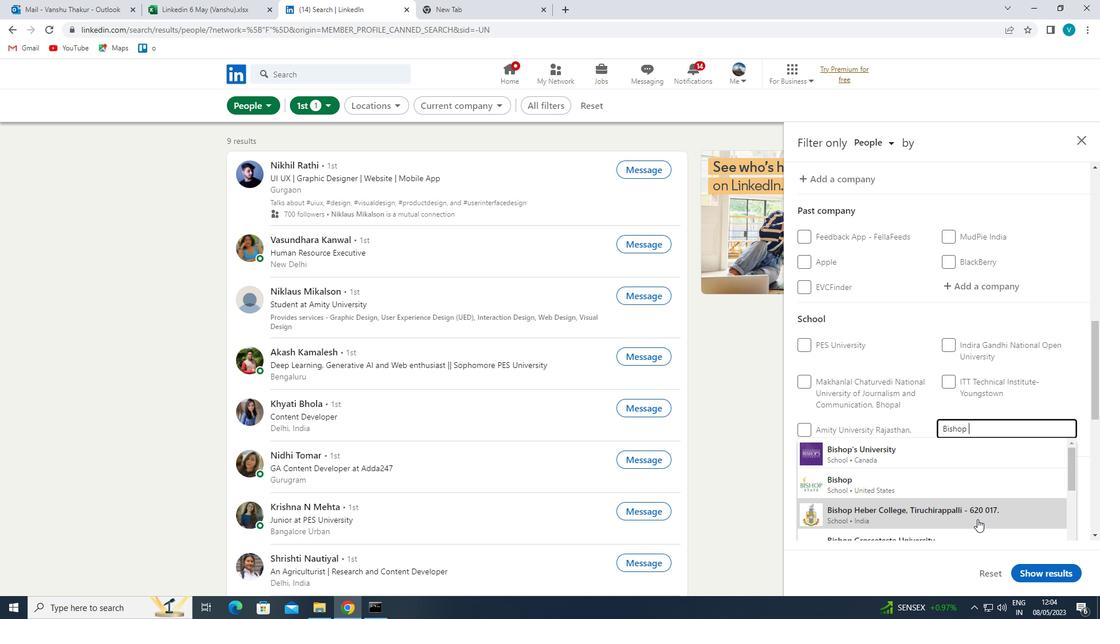 
Action: Mouse pressed left at (979, 515)
Screenshot: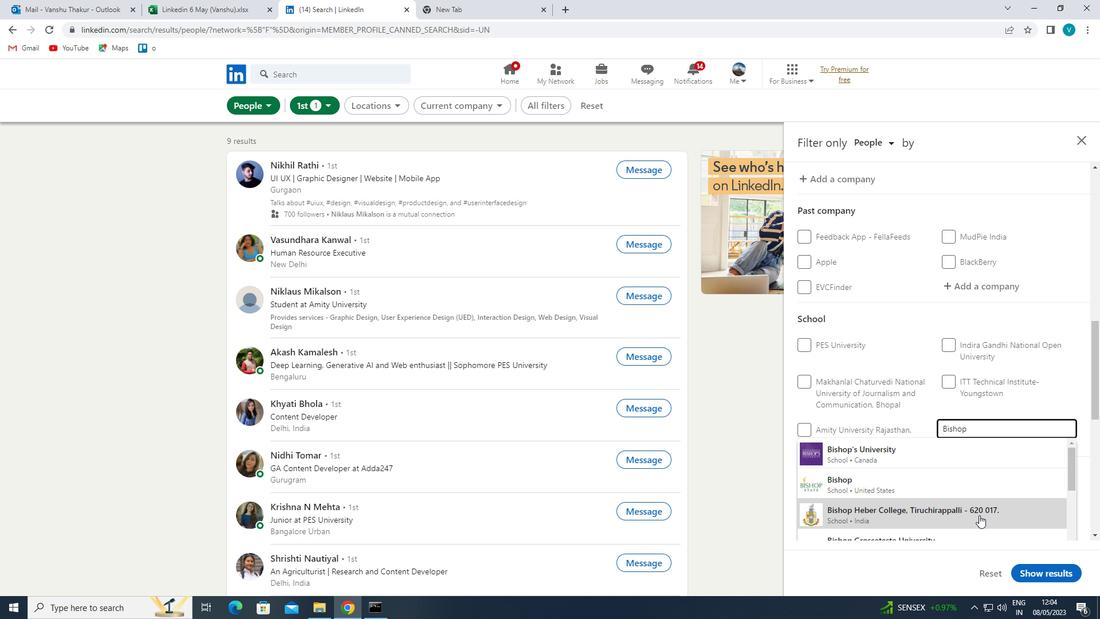 
Action: Mouse scrolled (979, 514) with delta (0, 0)
Screenshot: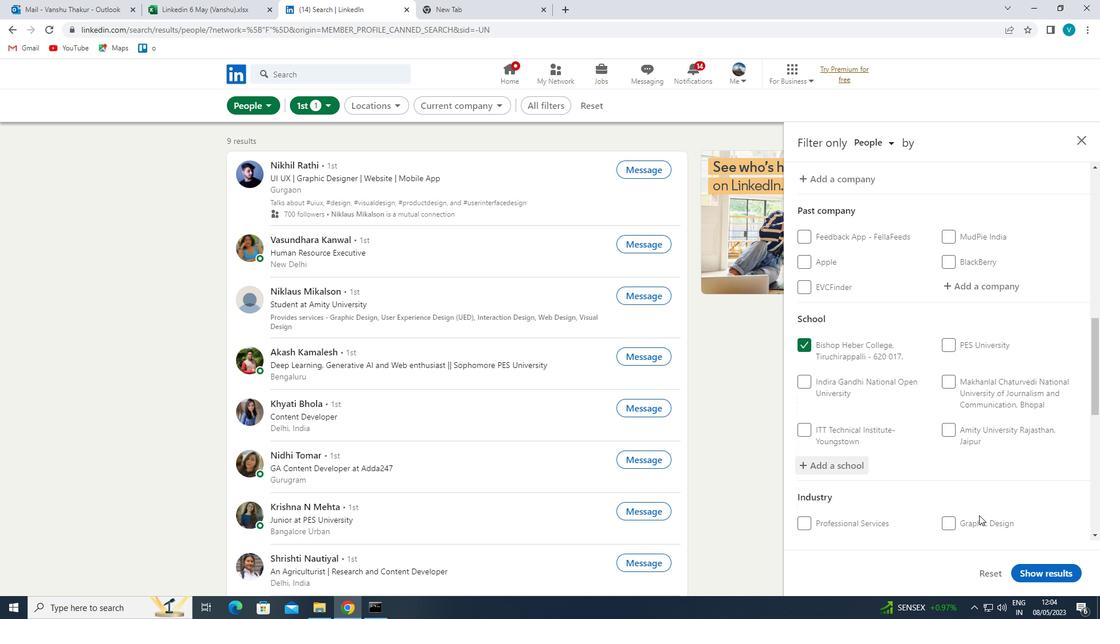 
Action: Mouse moved to (980, 513)
Screenshot: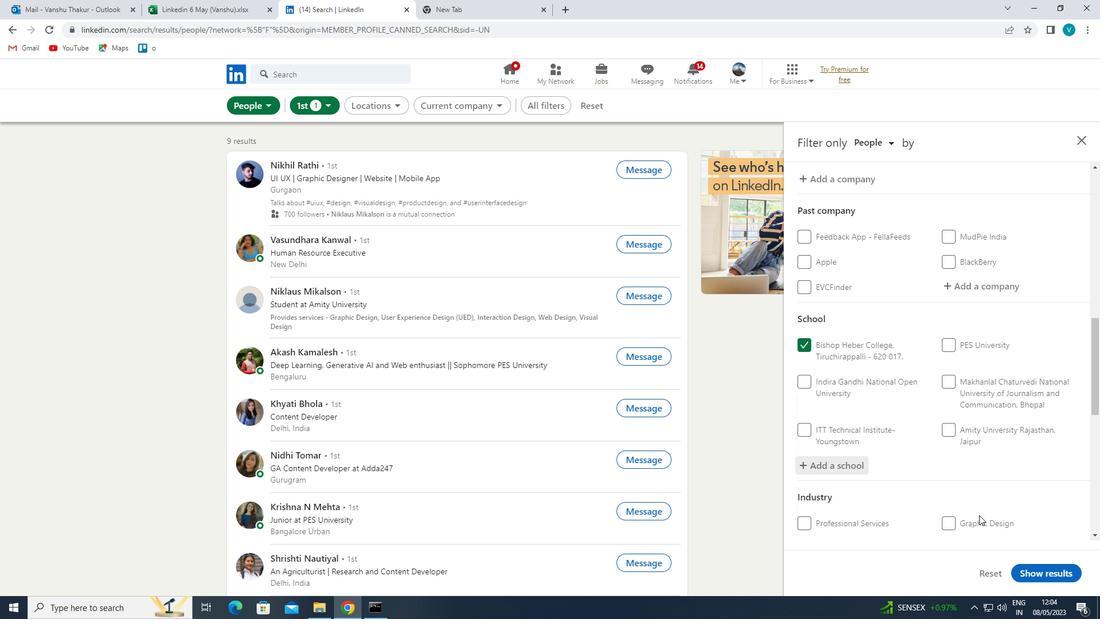 
Action: Mouse scrolled (980, 513) with delta (0, 0)
Screenshot: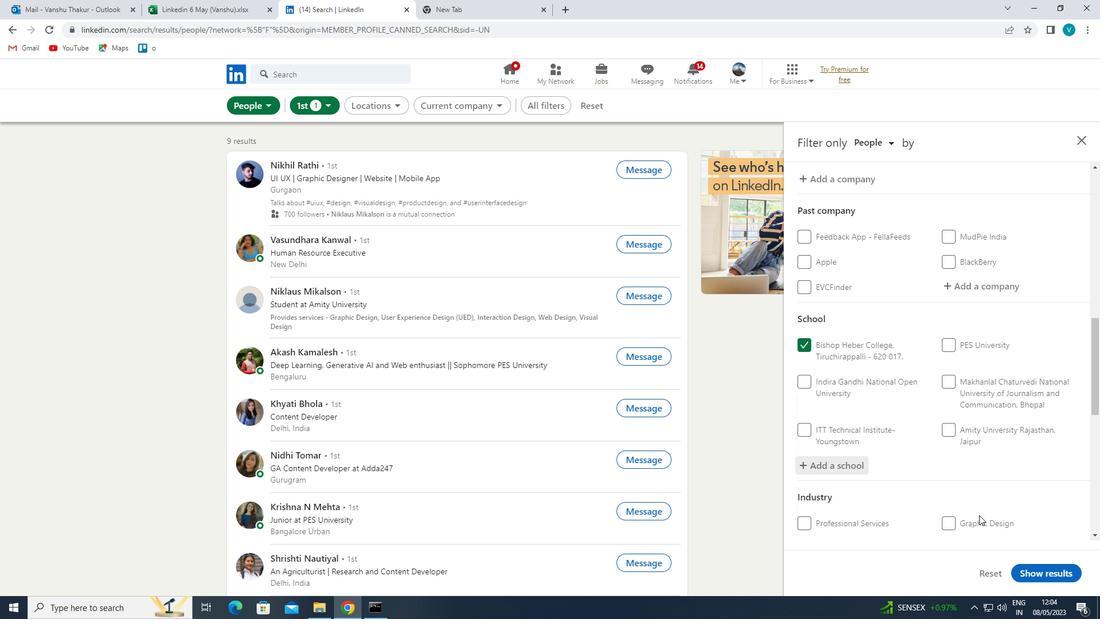
Action: Mouse moved to (980, 510)
Screenshot: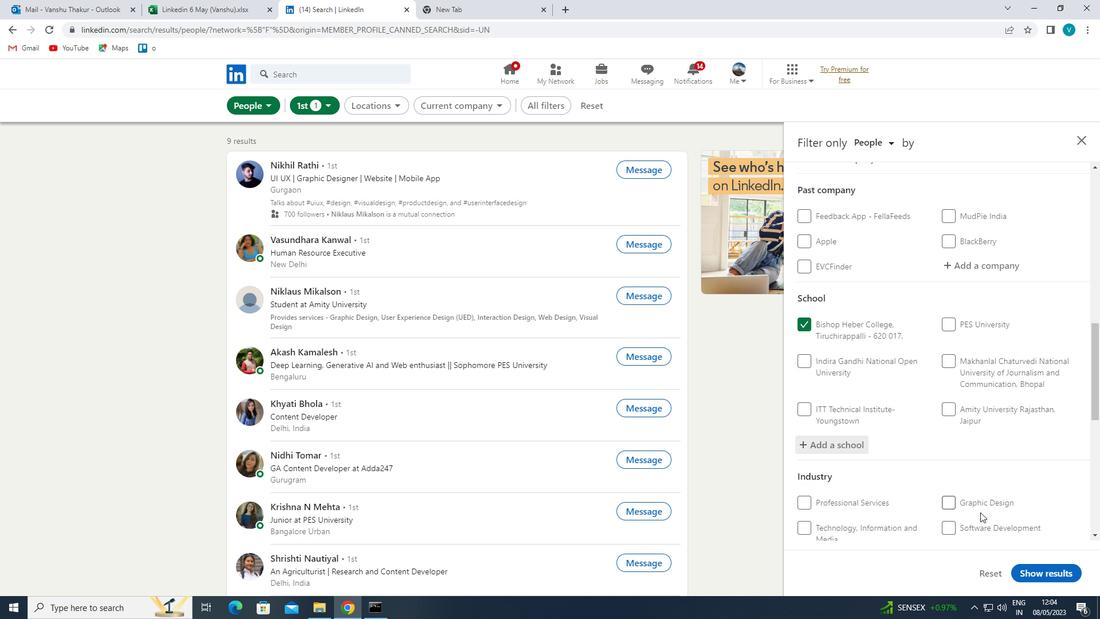 
Action: Mouse scrolled (980, 509) with delta (0, 0)
Screenshot: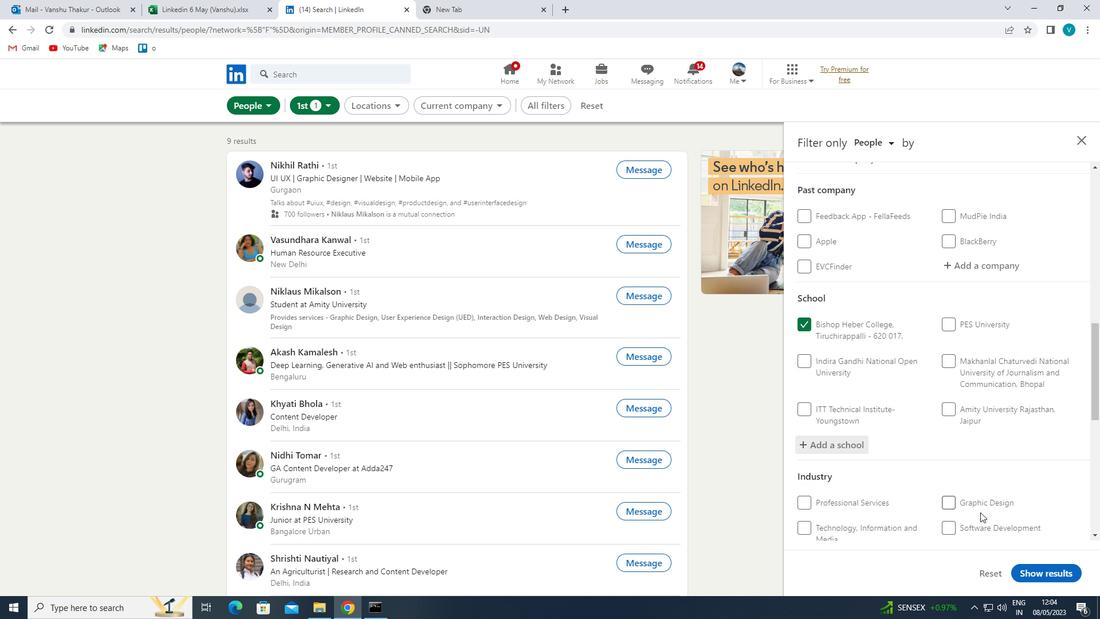 
Action: Mouse moved to (995, 411)
Screenshot: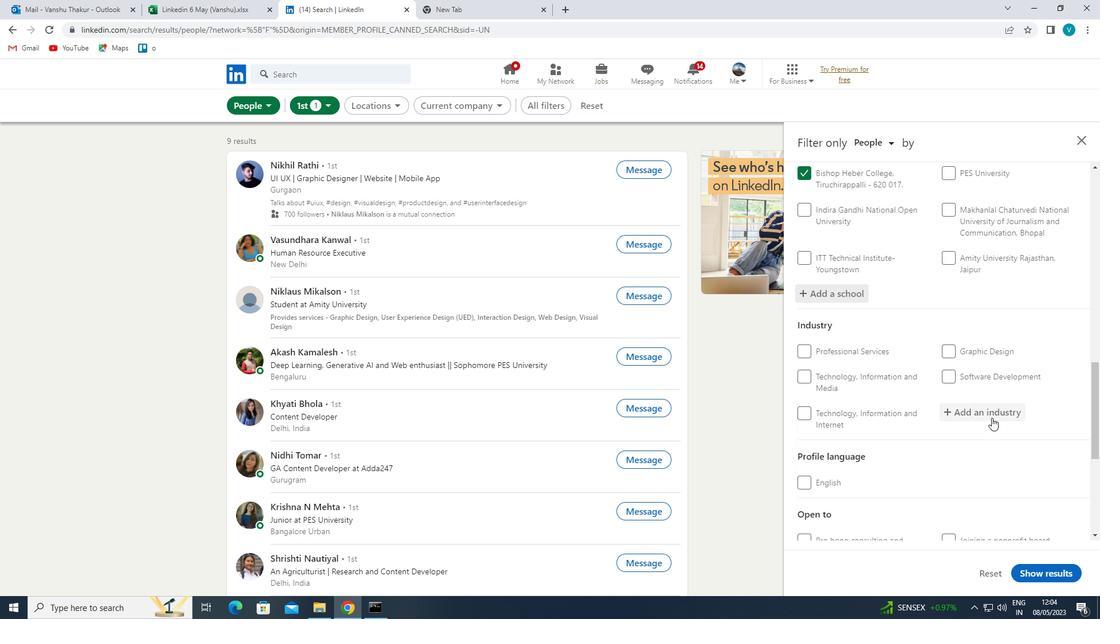 
Action: Mouse pressed left at (995, 411)
Screenshot: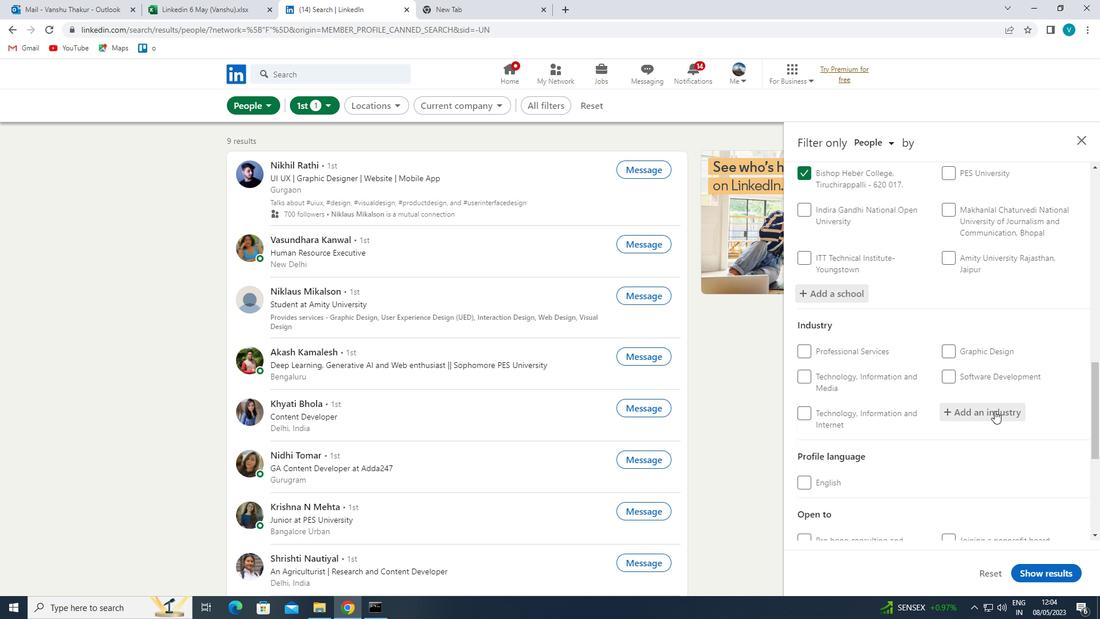 
Action: Key pressed <Key.shift>ASSOCIATIONS
Screenshot: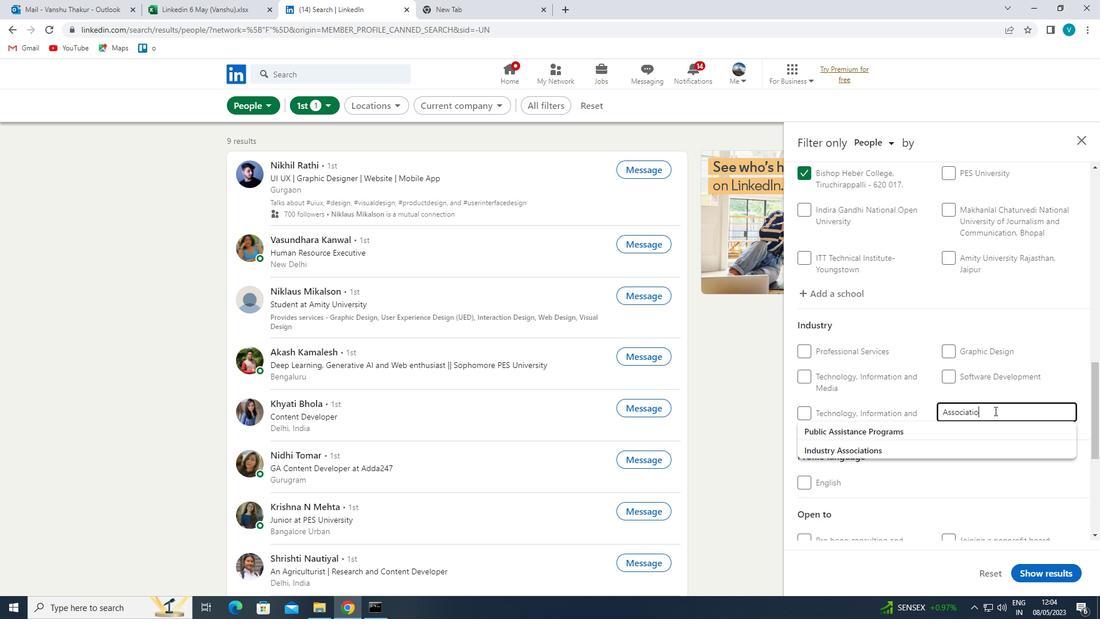 
Action: Mouse moved to (971, 427)
Screenshot: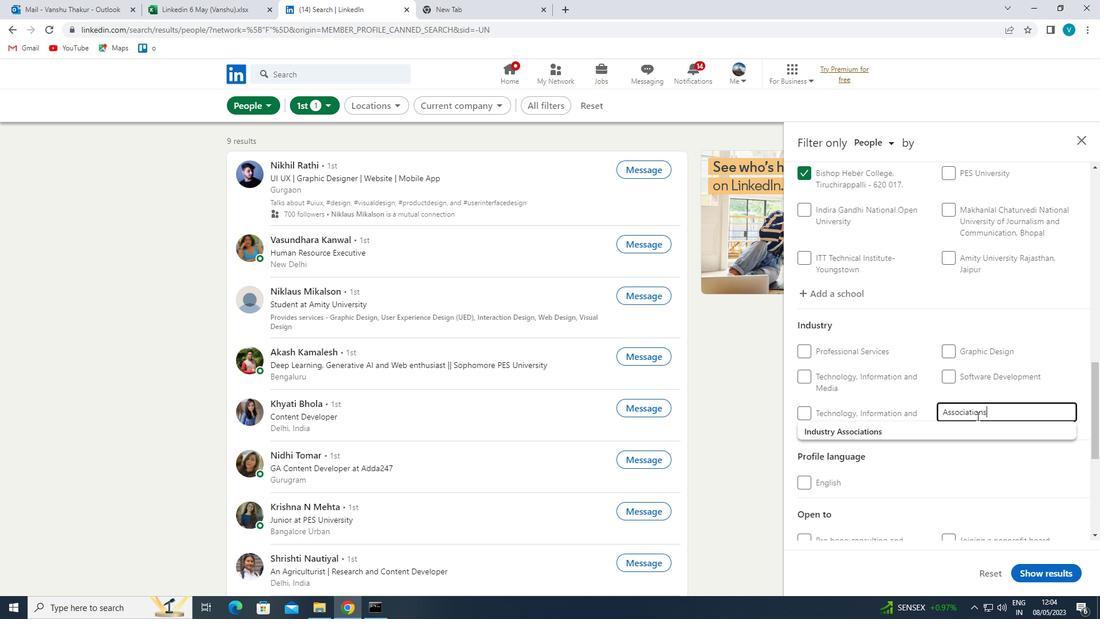 
Action: Mouse pressed left at (971, 427)
Screenshot: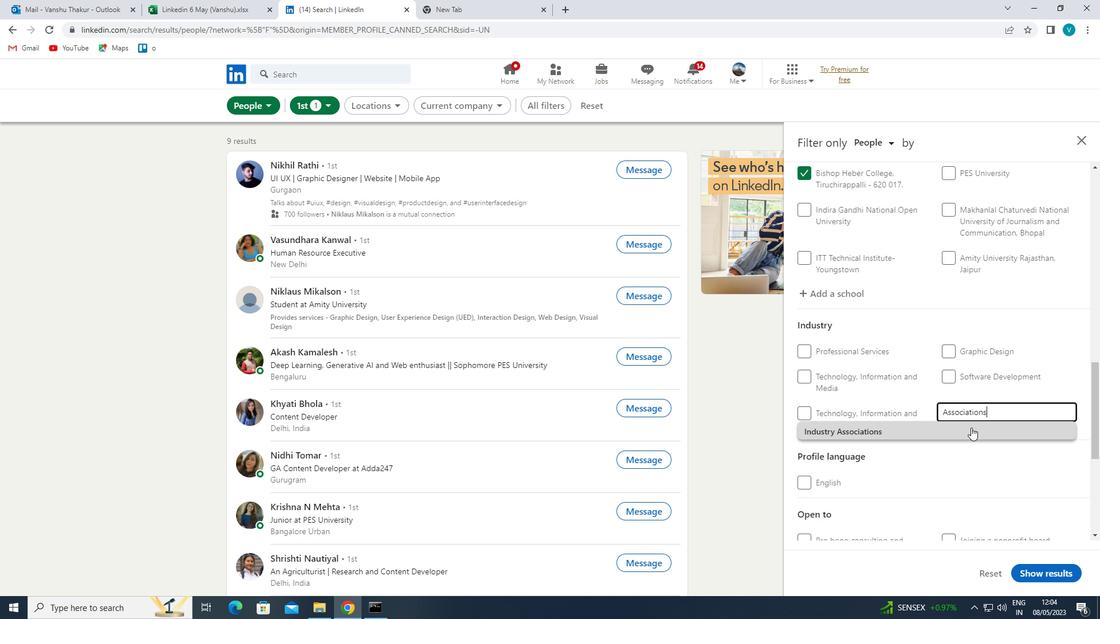 
Action: Mouse scrolled (971, 427) with delta (0, 0)
Screenshot: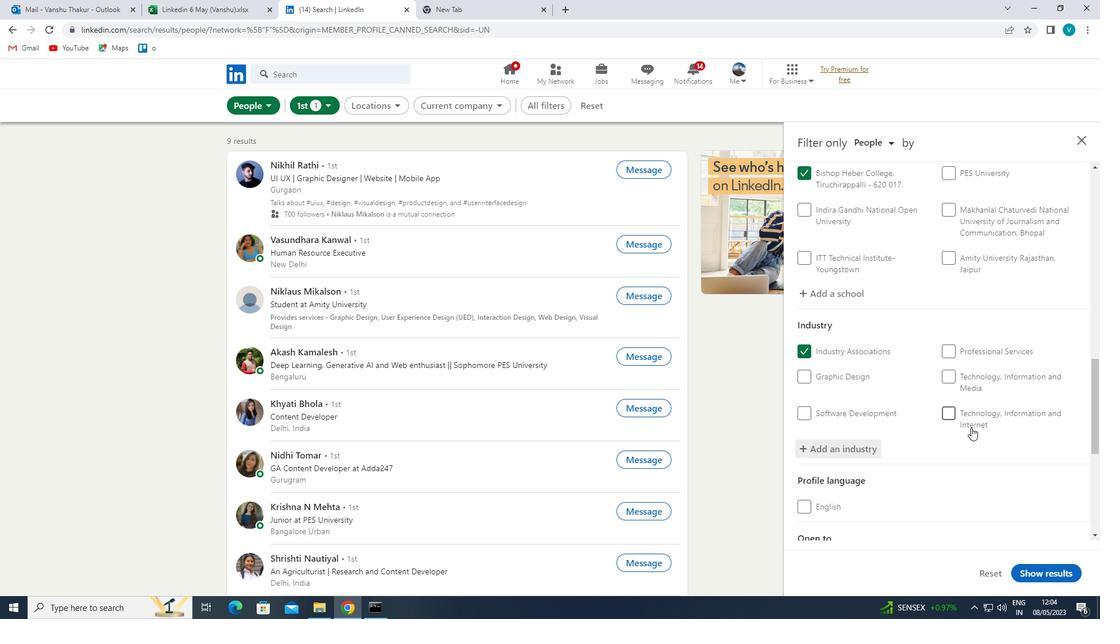 
Action: Mouse scrolled (971, 427) with delta (0, 0)
Screenshot: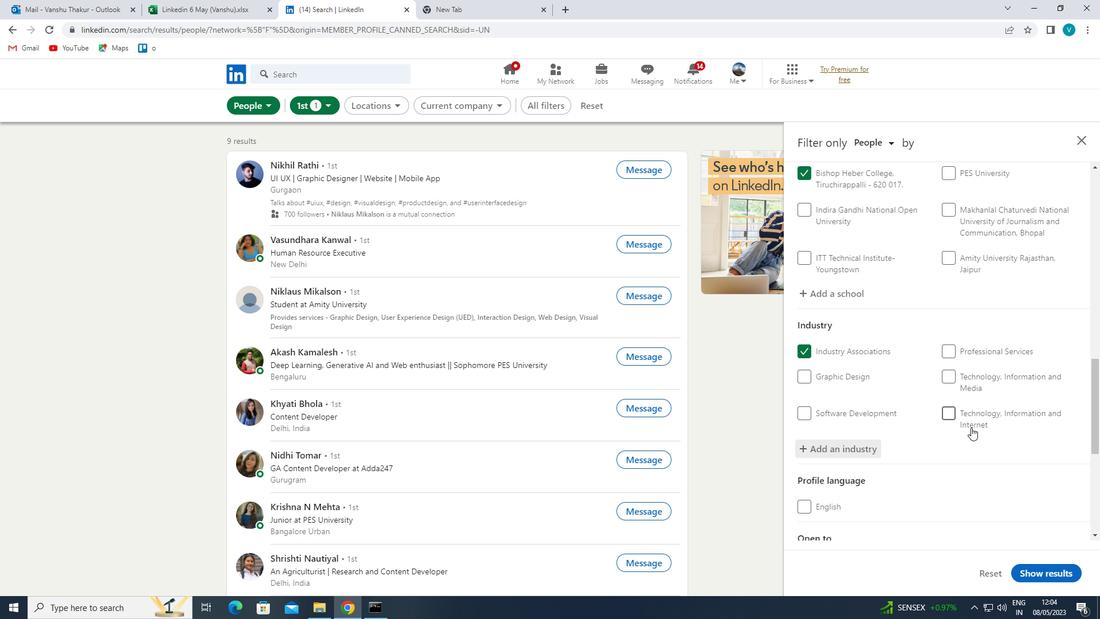 
Action: Mouse scrolled (971, 427) with delta (0, 0)
Screenshot: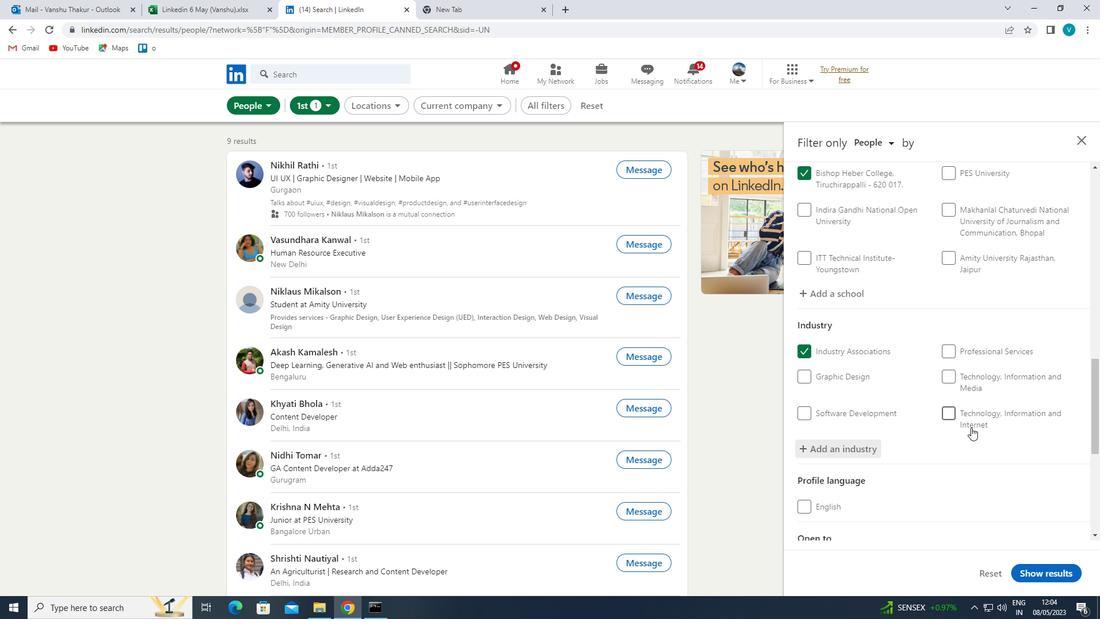 
Action: Mouse scrolled (971, 427) with delta (0, 0)
Screenshot: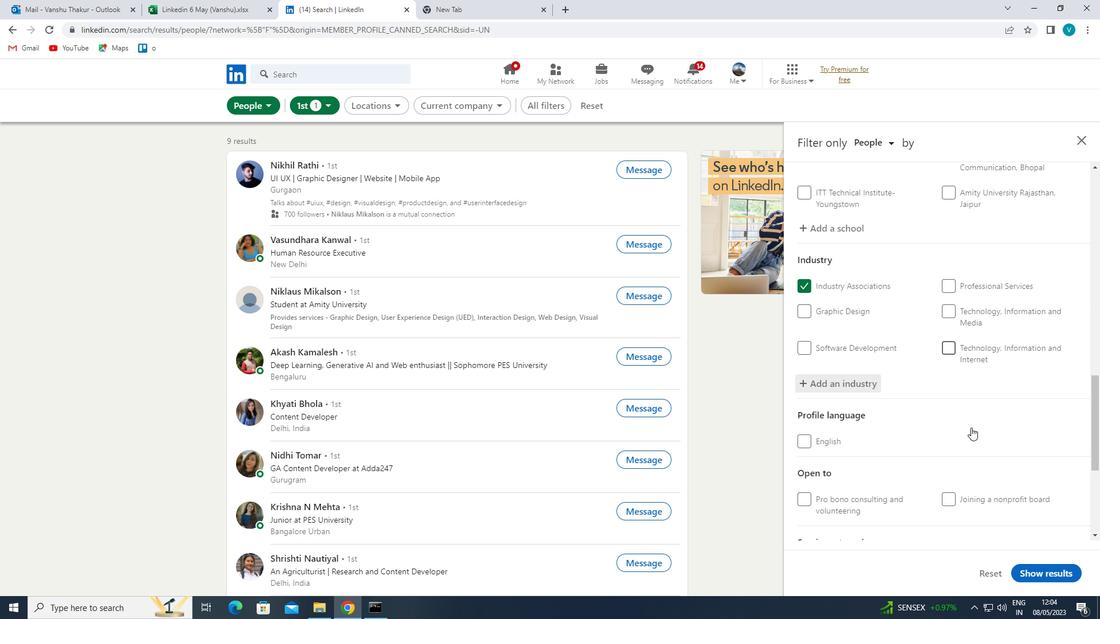 
Action: Mouse moved to (972, 456)
Screenshot: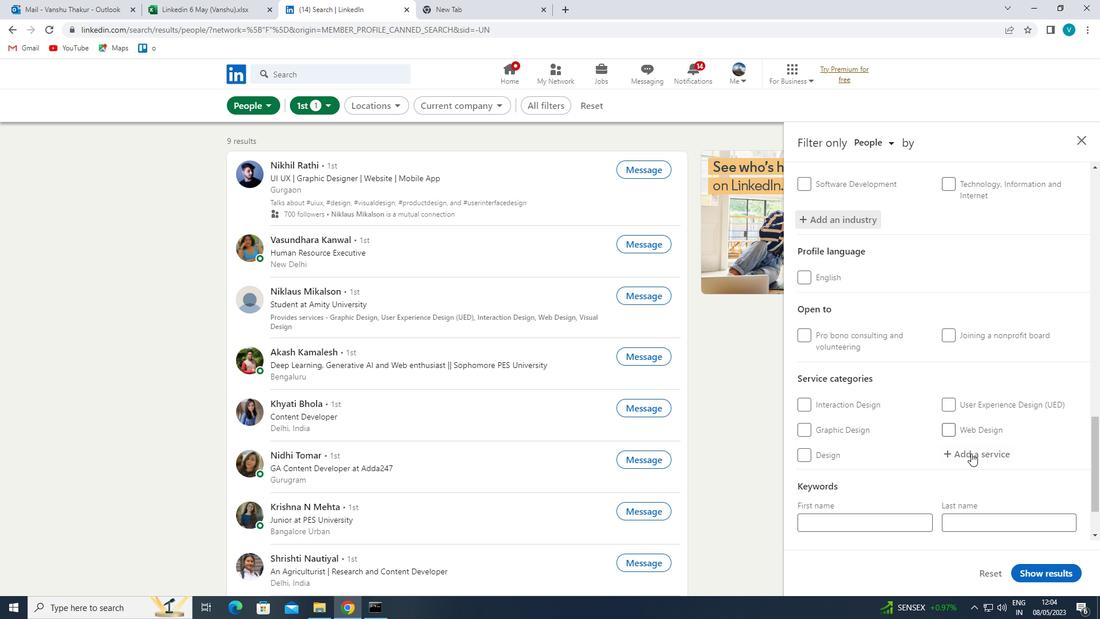 
Action: Mouse pressed left at (972, 456)
Screenshot: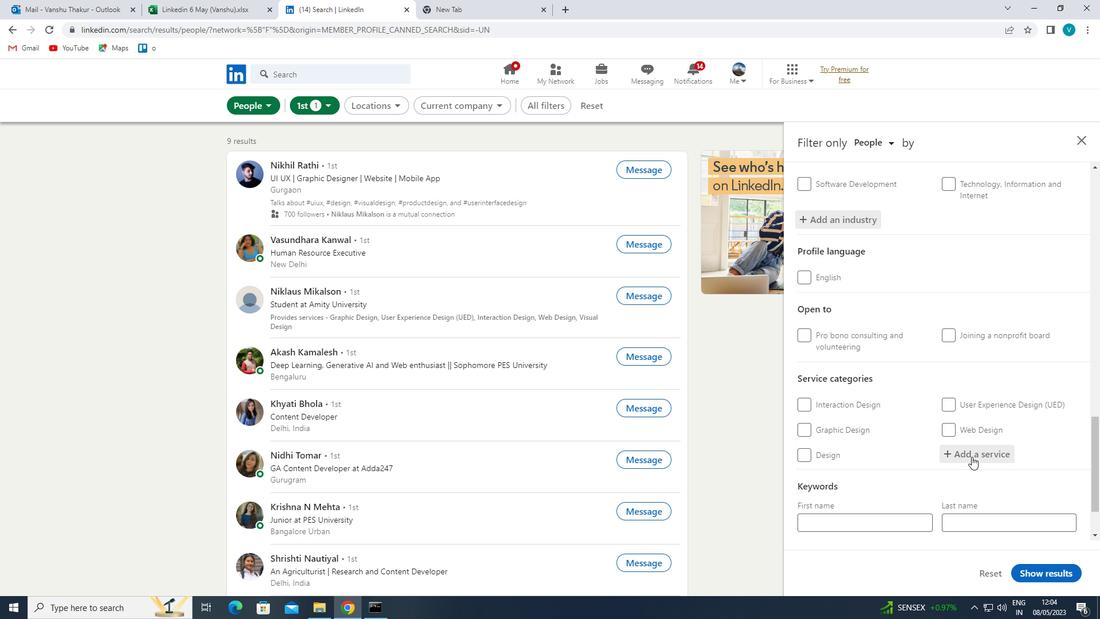 
Action: Mouse moved to (974, 455)
Screenshot: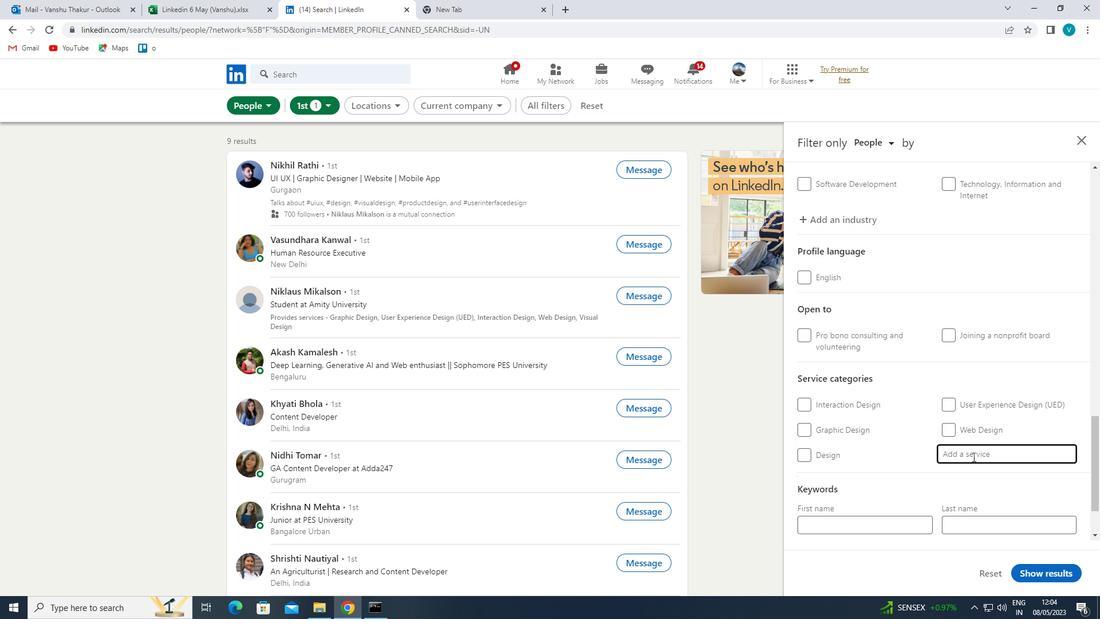 
Action: Key pressed <Key.shift>ILLI<Key.backspace><Key.backspace>
Screenshot: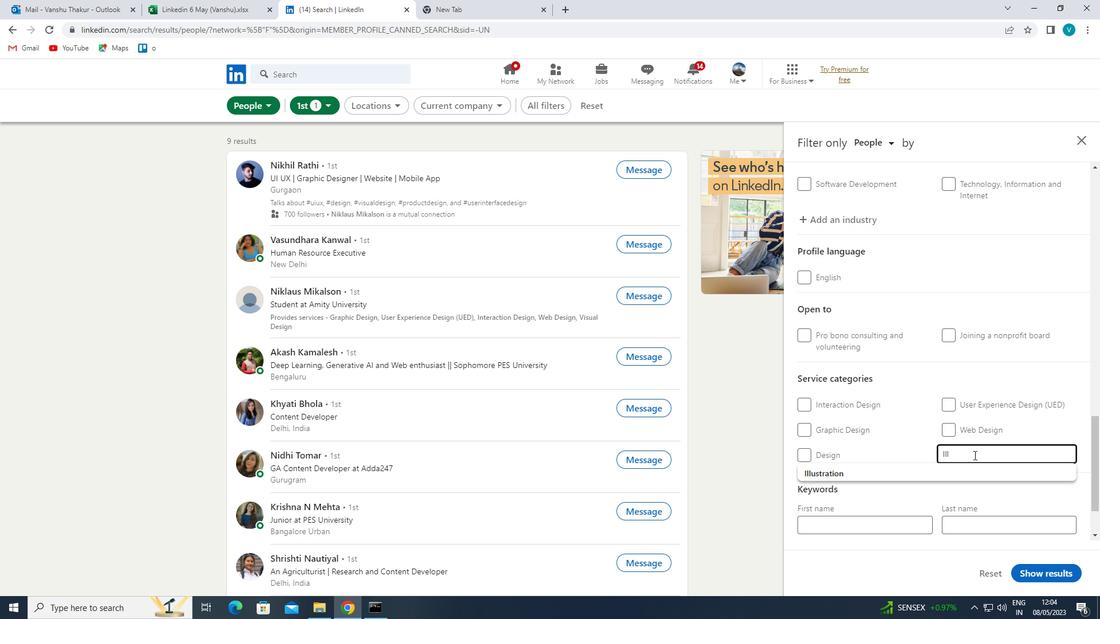 
Action: Mouse moved to (941, 470)
Screenshot: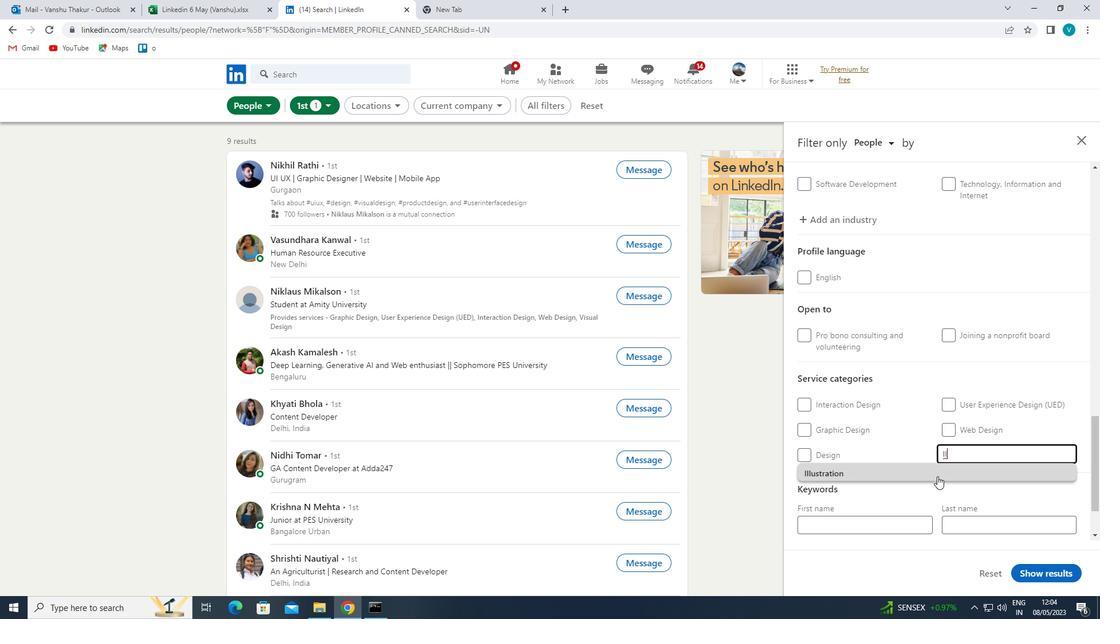 
Action: Mouse pressed left at (941, 470)
Screenshot: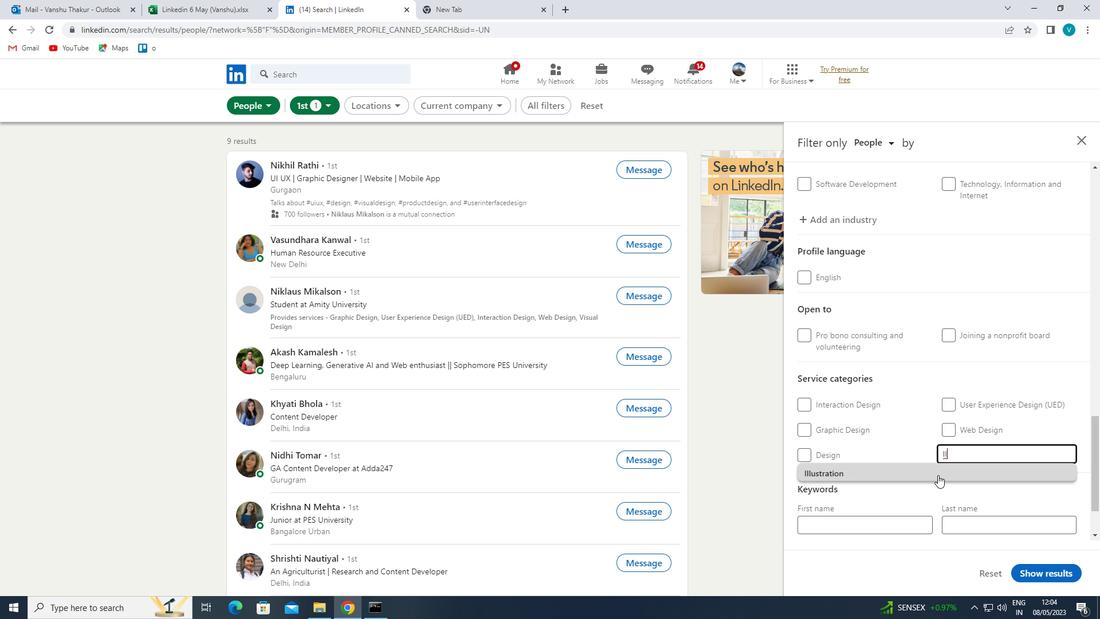 
Action: Mouse moved to (934, 467)
Screenshot: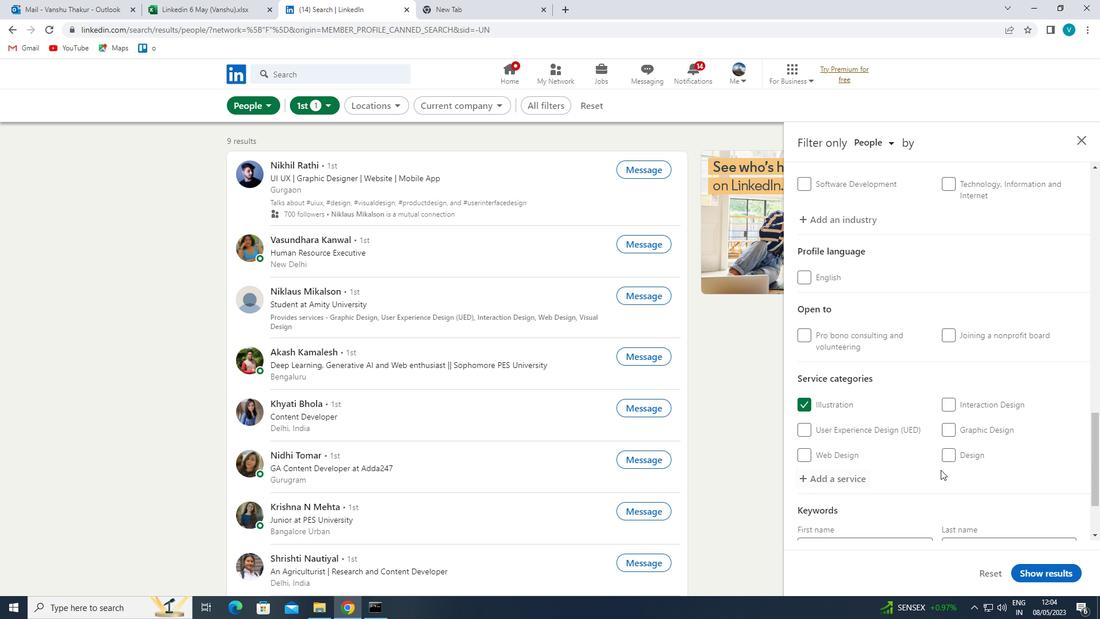 
Action: Mouse scrolled (934, 466) with delta (0, 0)
Screenshot: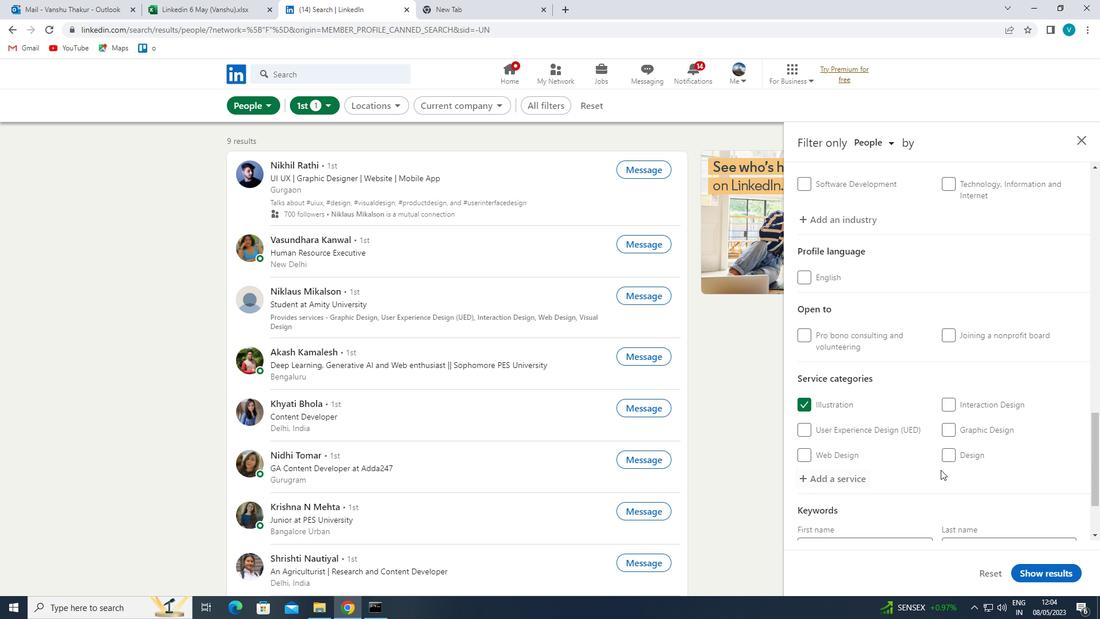 
Action: Mouse moved to (921, 462)
Screenshot: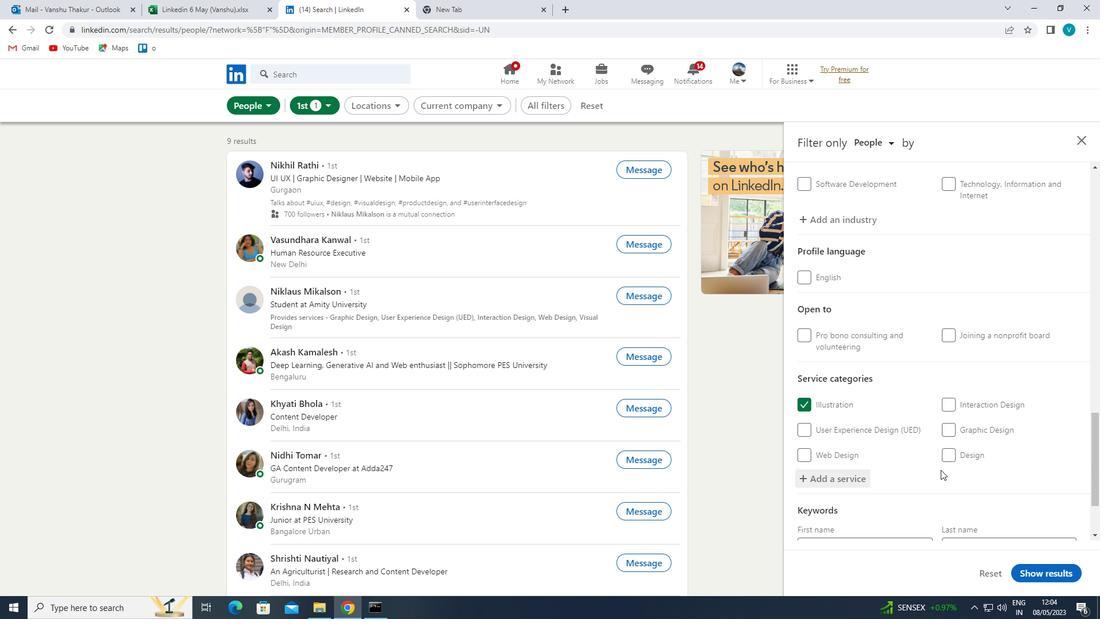 
Action: Mouse scrolled (921, 461) with delta (0, 0)
Screenshot: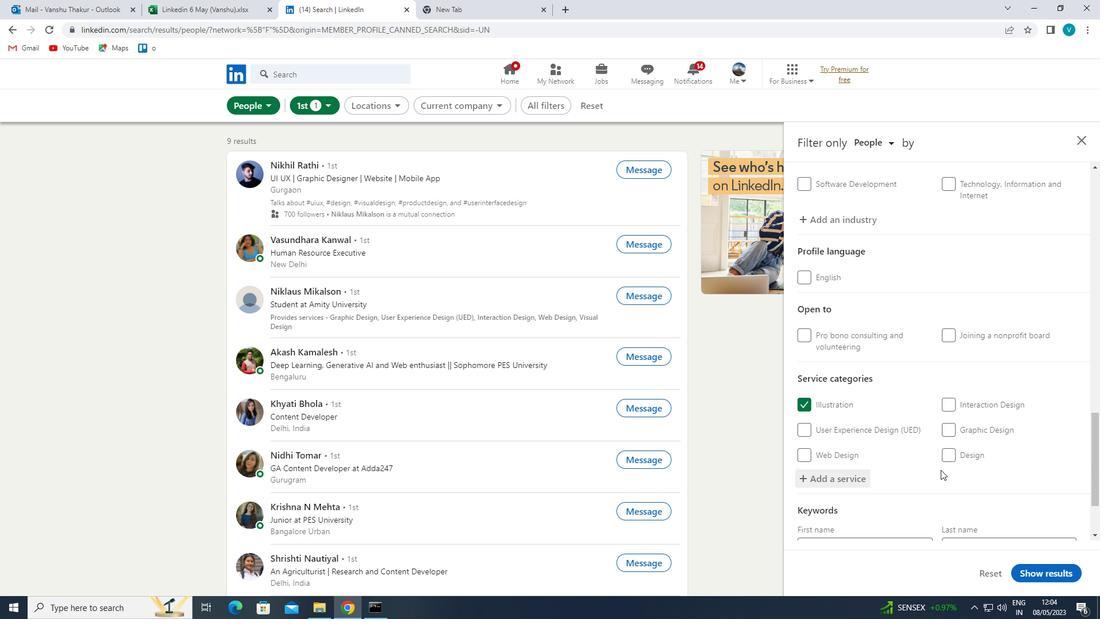 
Action: Mouse moved to (913, 459)
Screenshot: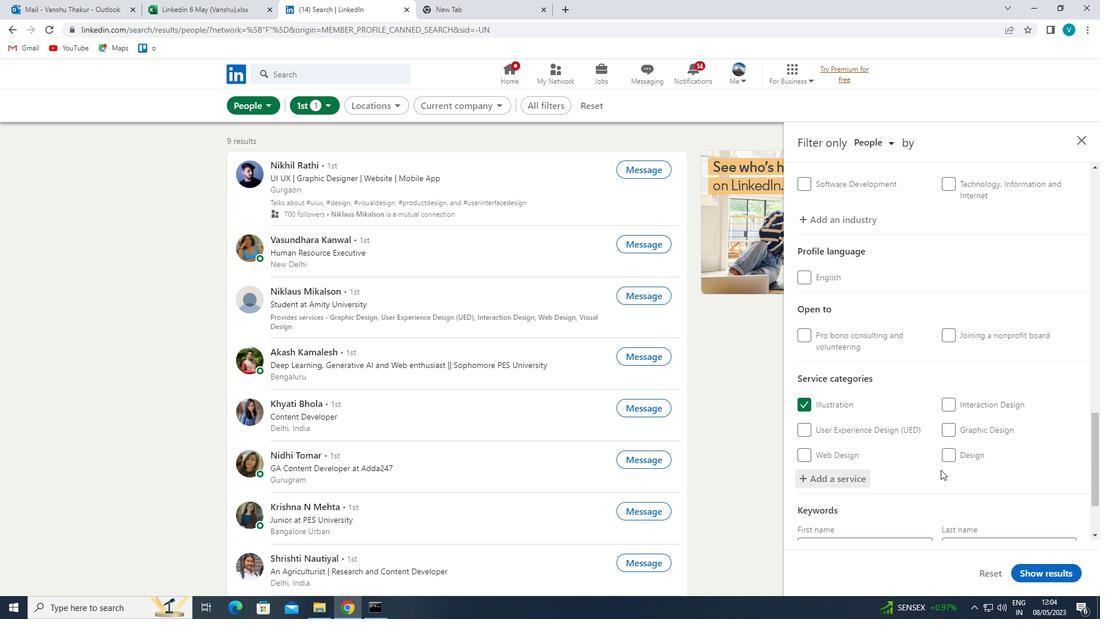 
Action: Mouse scrolled (913, 459) with delta (0, 0)
Screenshot: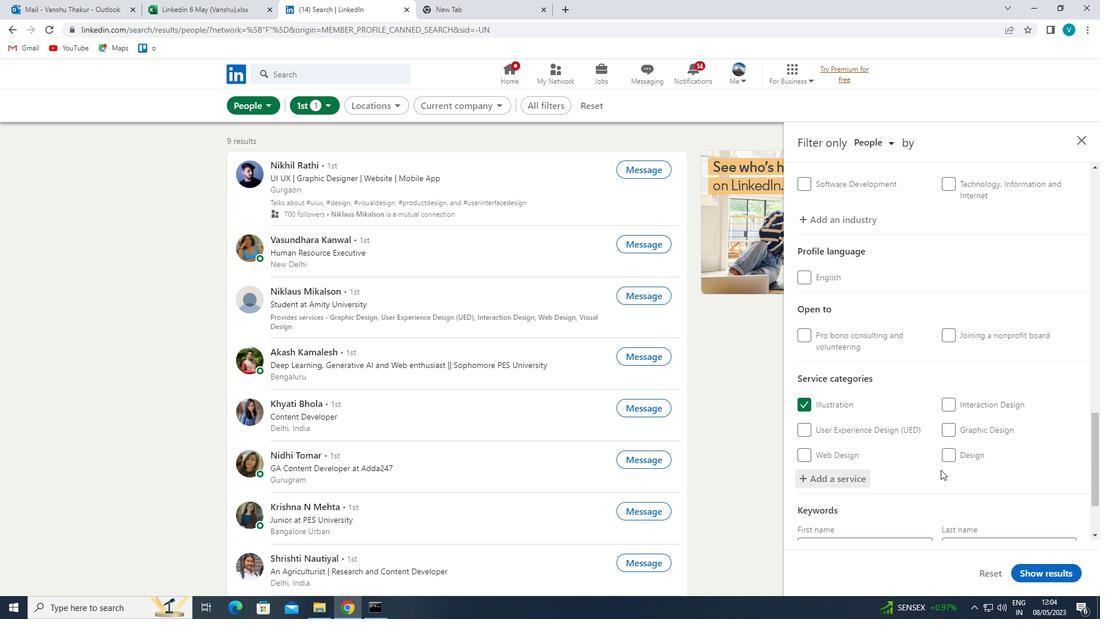 
Action: Mouse moved to (905, 457)
Screenshot: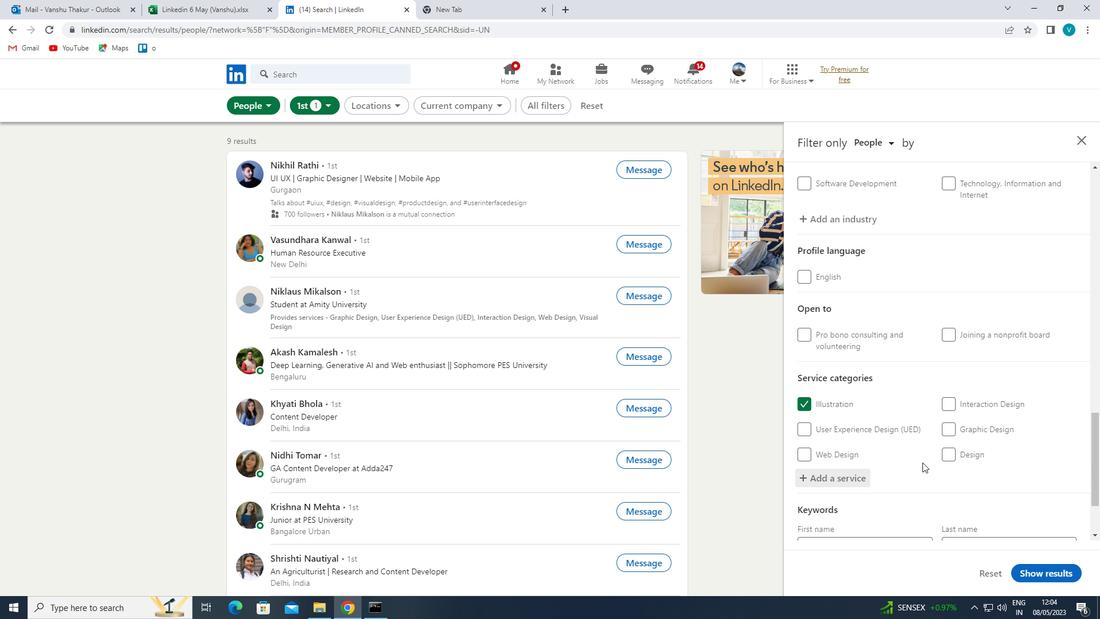 
Action: Mouse scrolled (905, 456) with delta (0, 0)
Screenshot: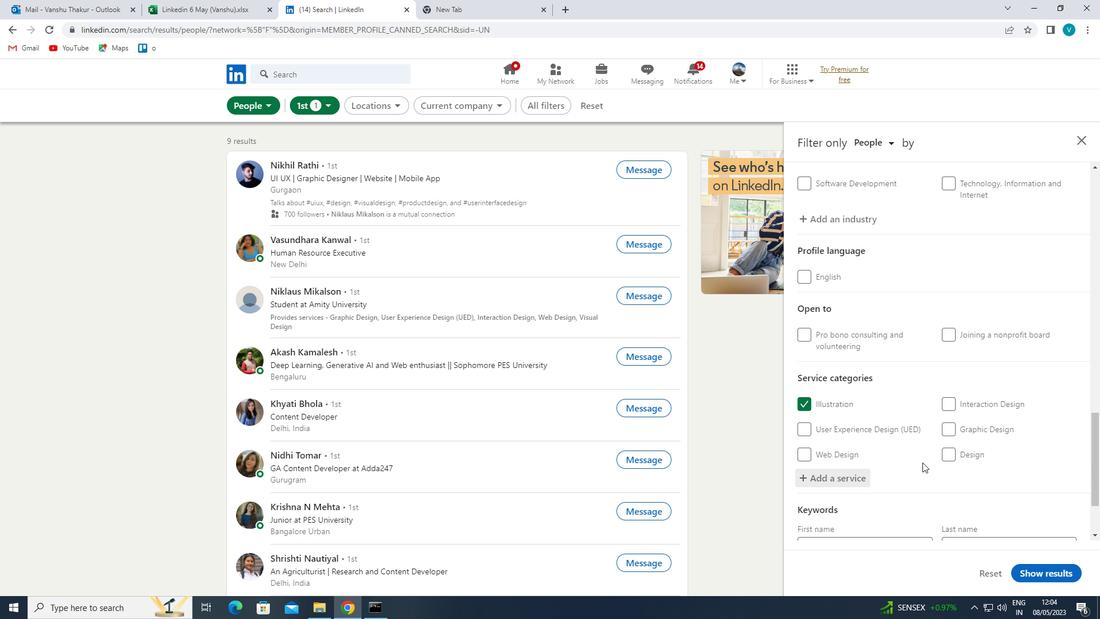 
Action: Mouse moved to (903, 456)
Screenshot: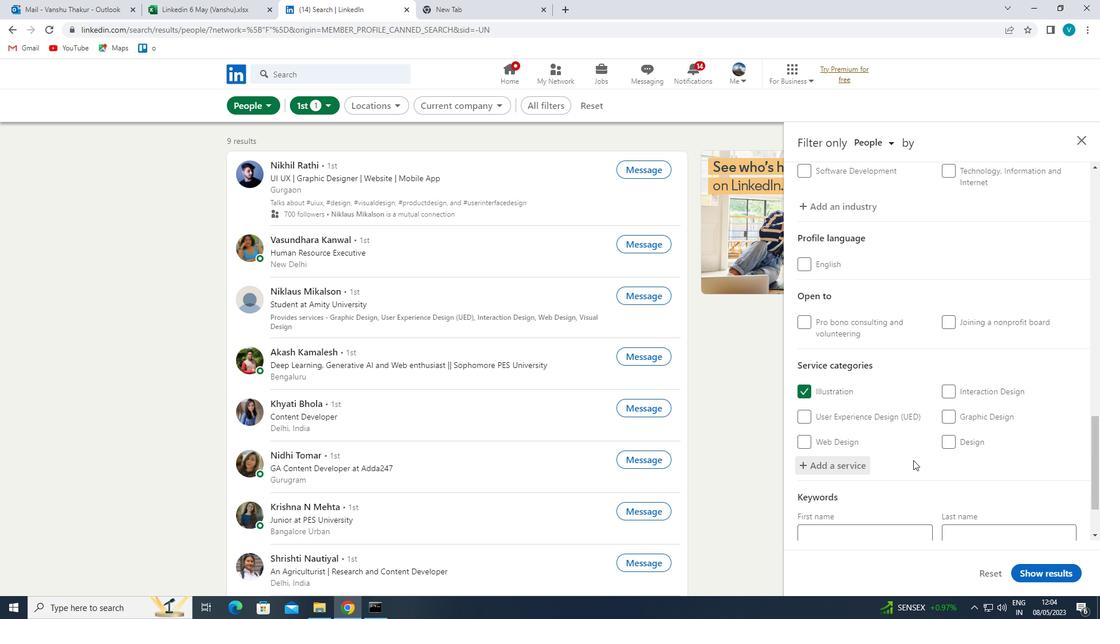 
Action: Mouse scrolled (903, 456) with delta (0, 0)
Screenshot: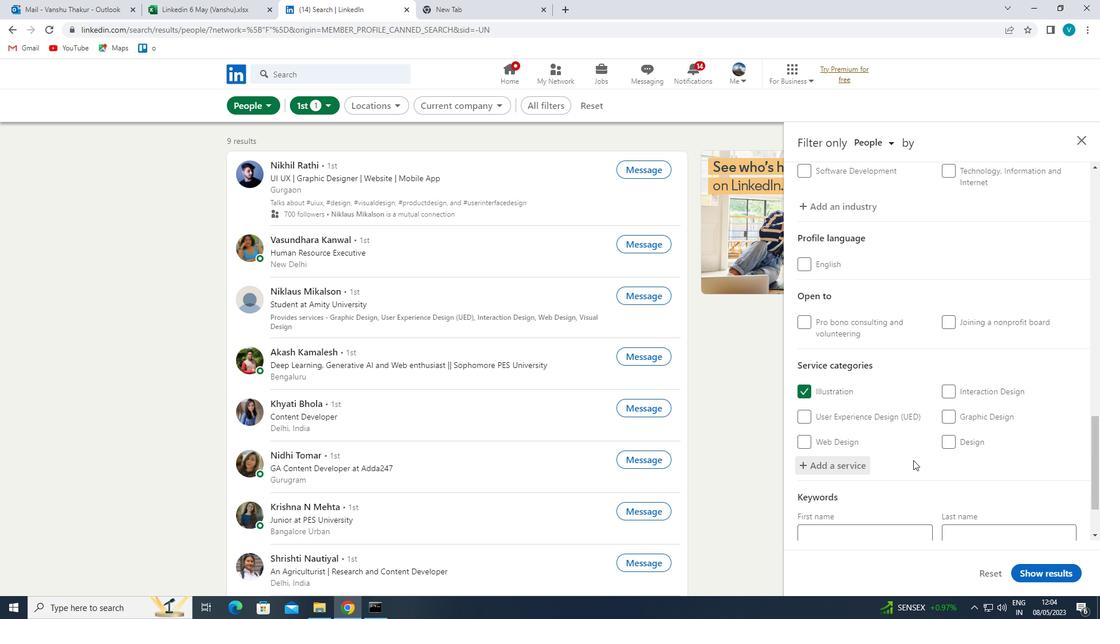 
Action: Mouse moved to (888, 487)
Screenshot: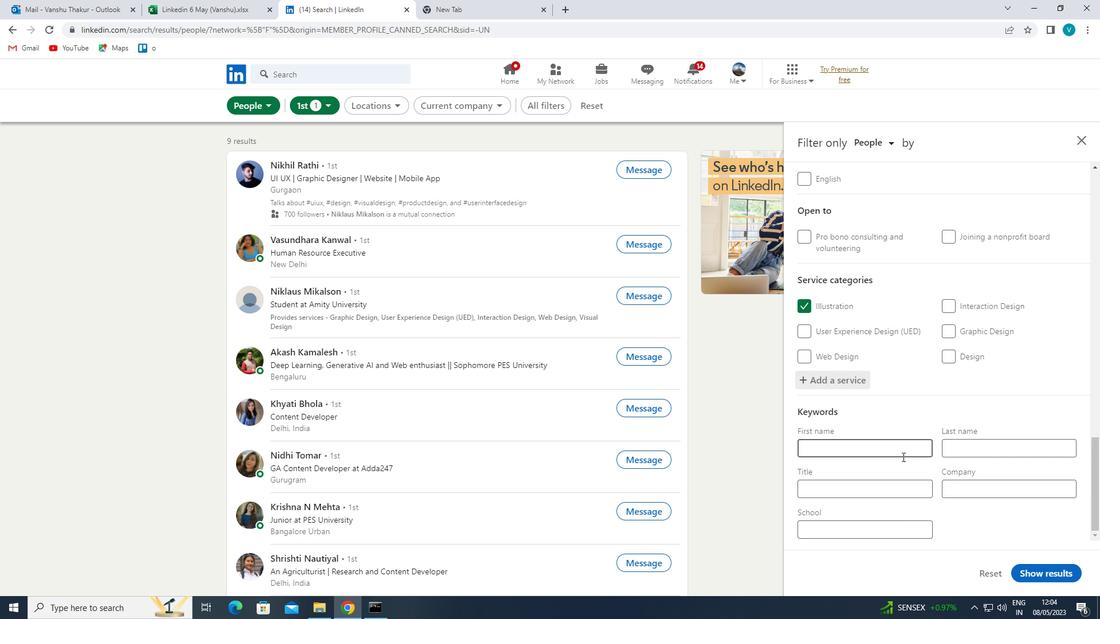 
Action: Mouse pressed left at (888, 487)
Screenshot: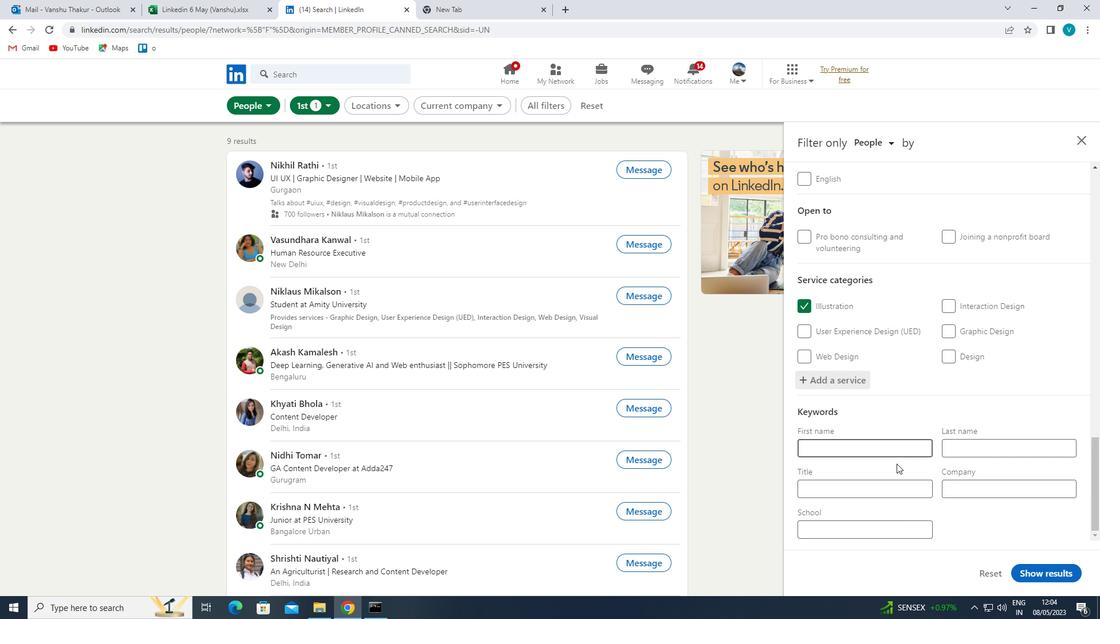 
Action: Mouse moved to (888, 487)
Screenshot: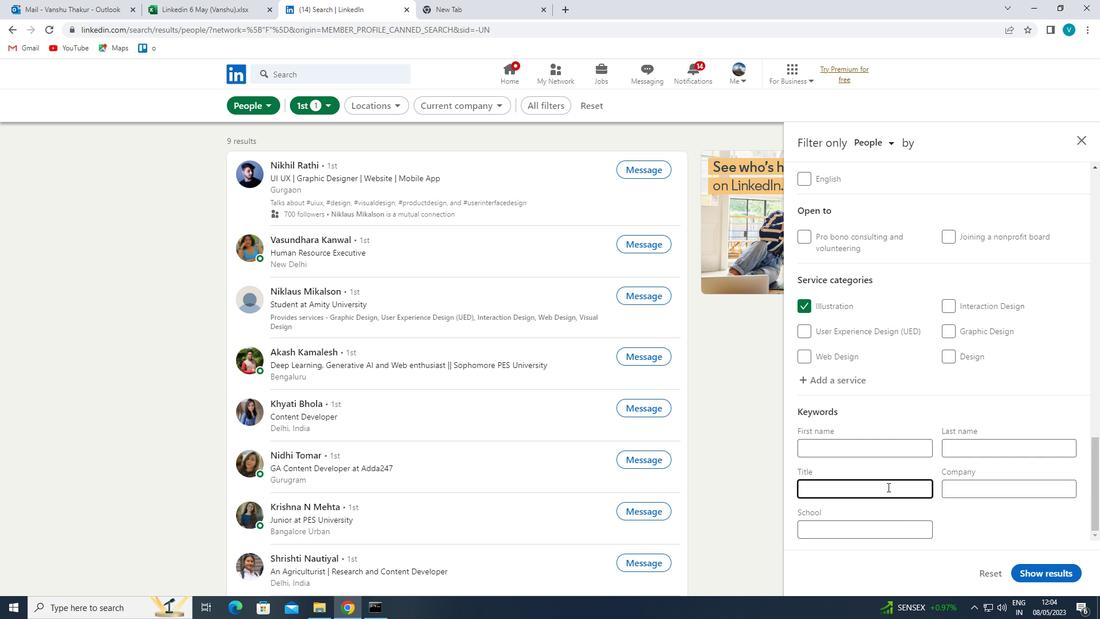 
Action: Key pressed <Key.shift>
Screenshot: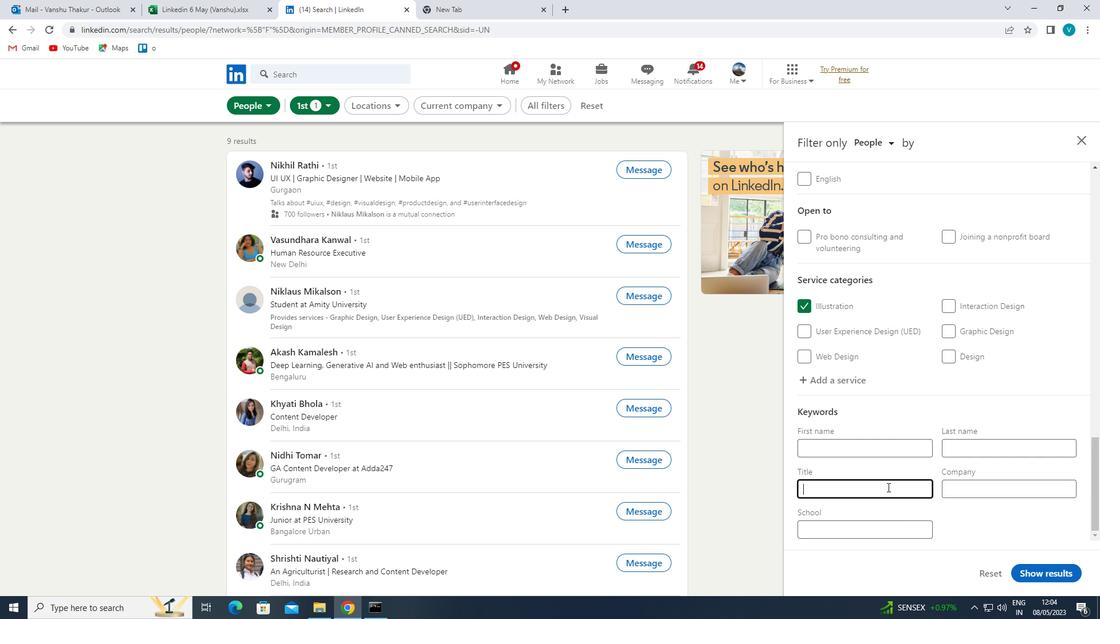 
Action: Mouse moved to (888, 481)
Screenshot: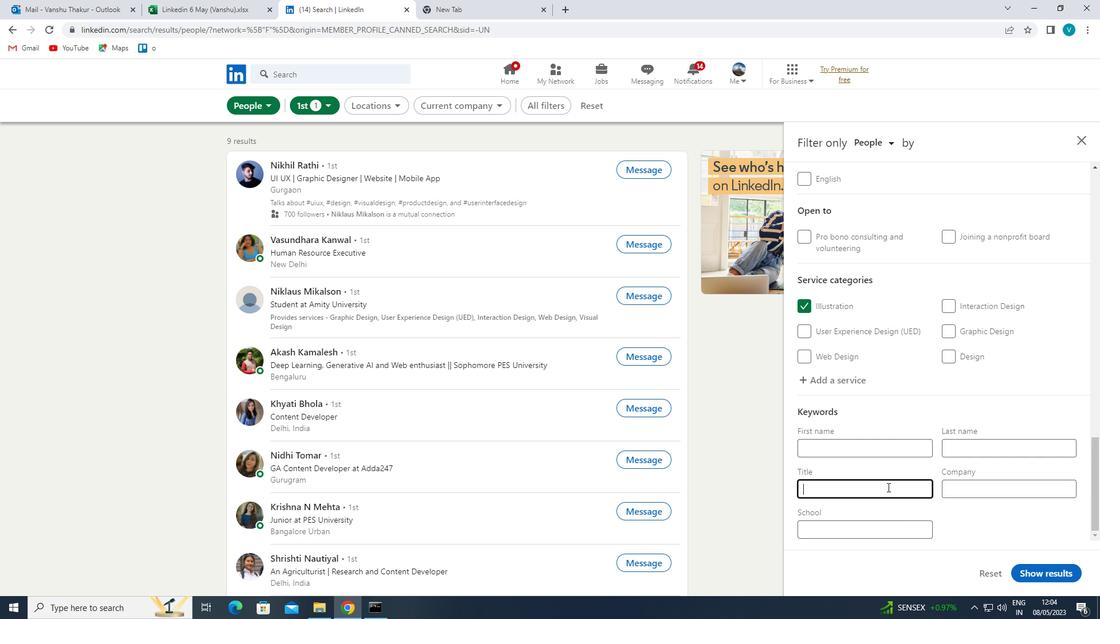 
Action: Key pressed C
Screenshot: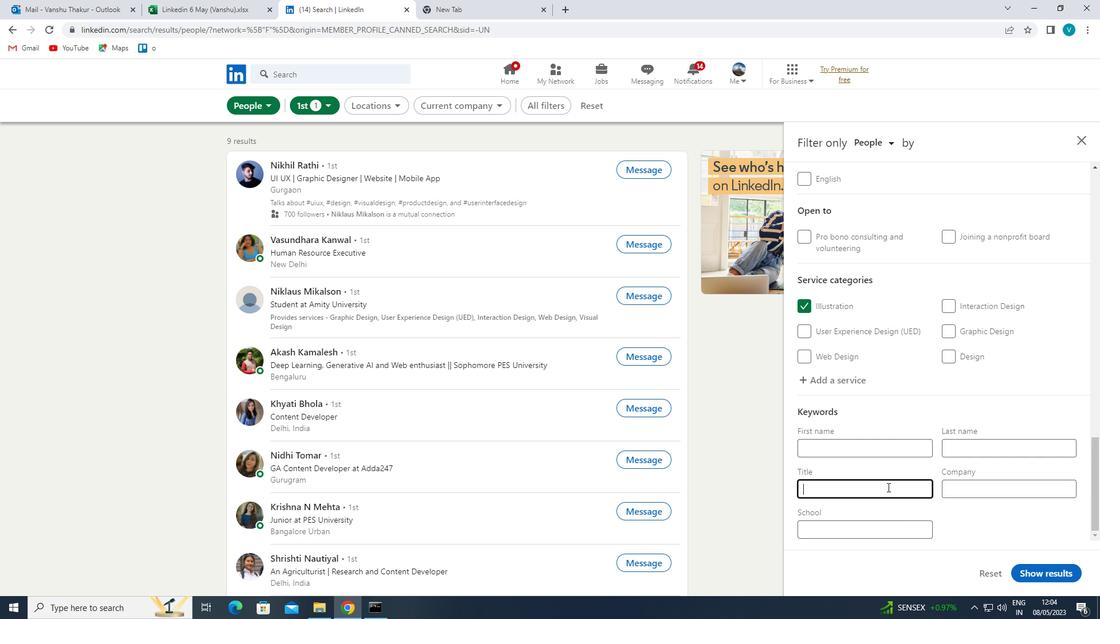 
Action: Mouse moved to (891, 479)
Screenshot: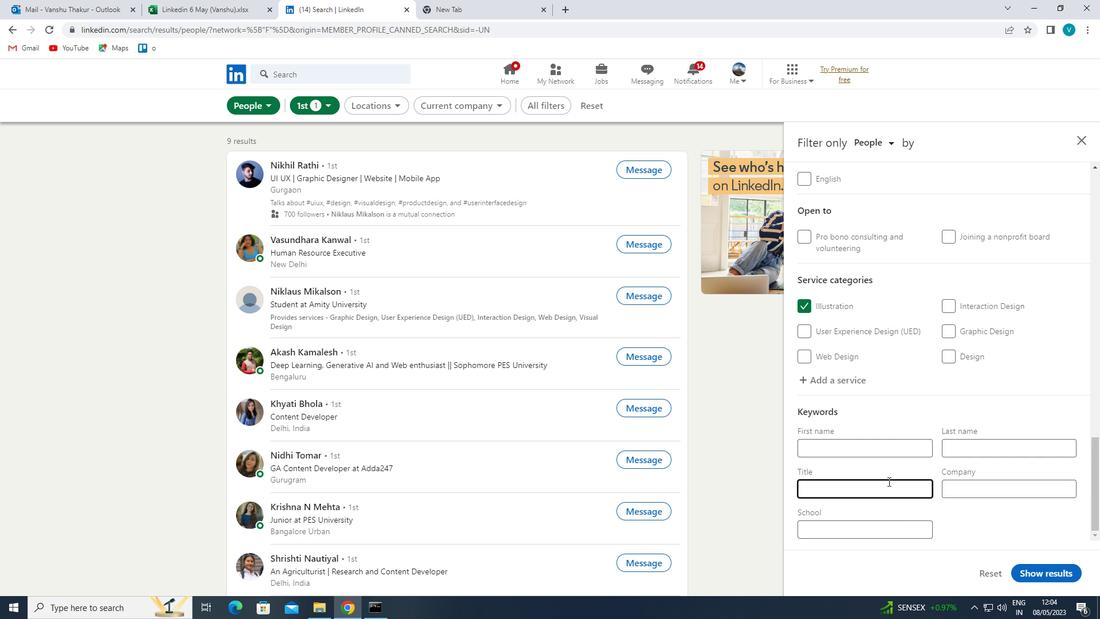 
Action: Key pressed HIEF<Key.space><Key.shift>EXECUTIVE<Key.space><Key.shift>OFFICER<Key.space>
Screenshot: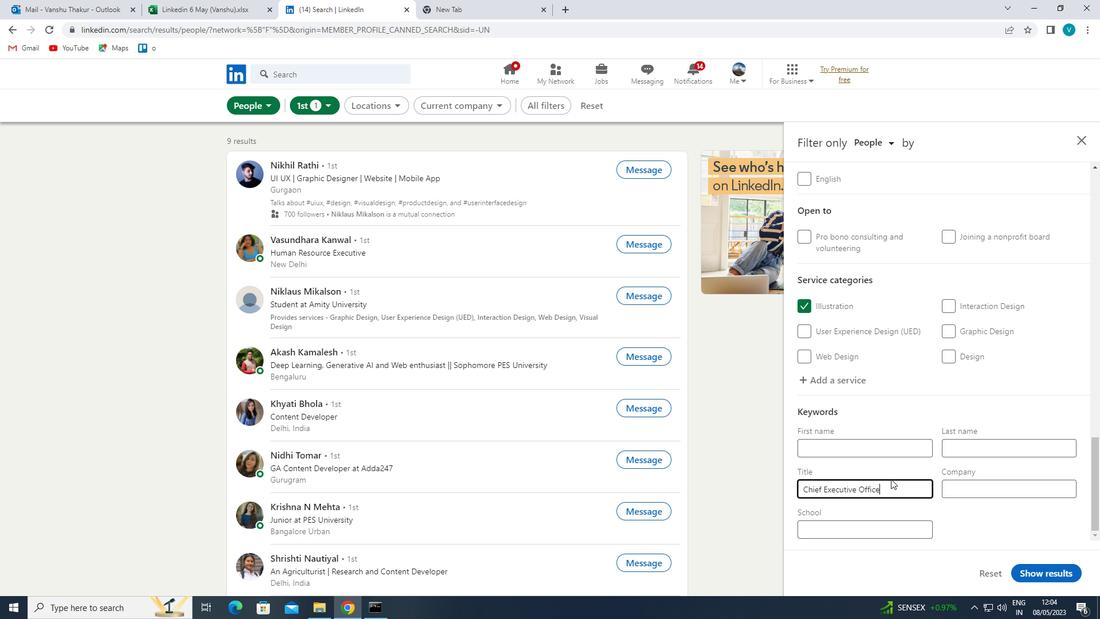
Action: Mouse moved to (1033, 568)
Screenshot: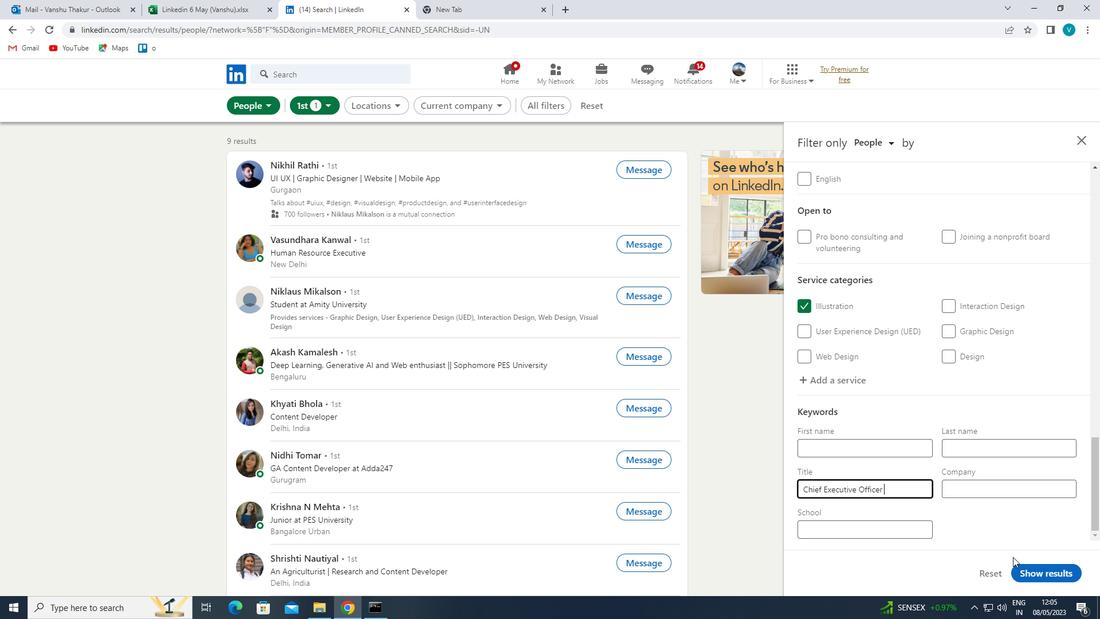 
Action: Mouse pressed left at (1033, 568)
Screenshot: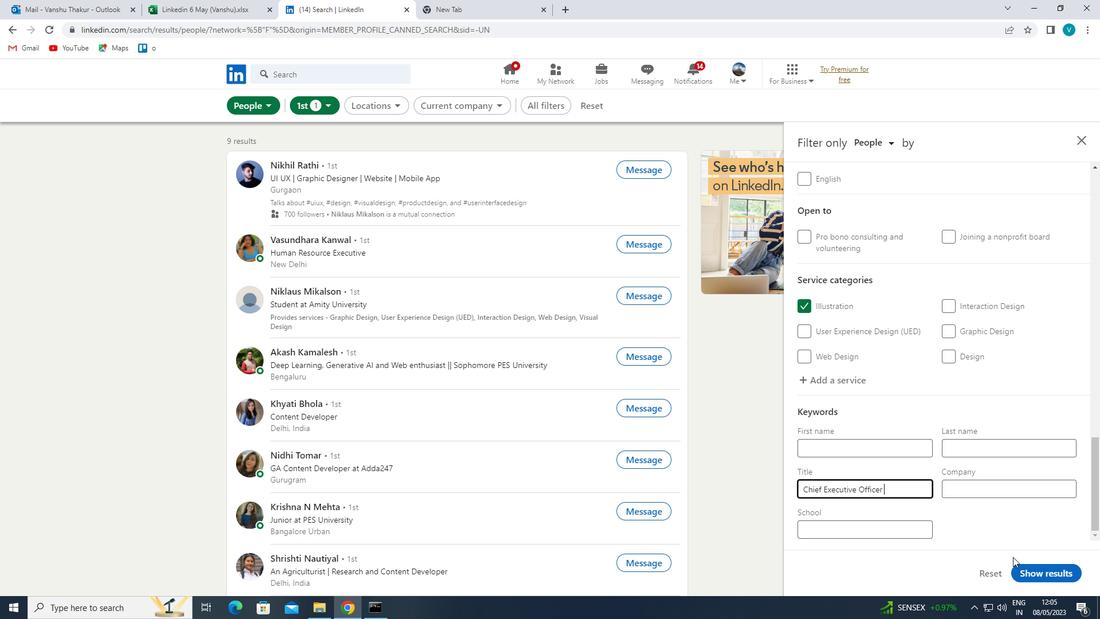 
Action: Mouse moved to (1034, 568)
Screenshot: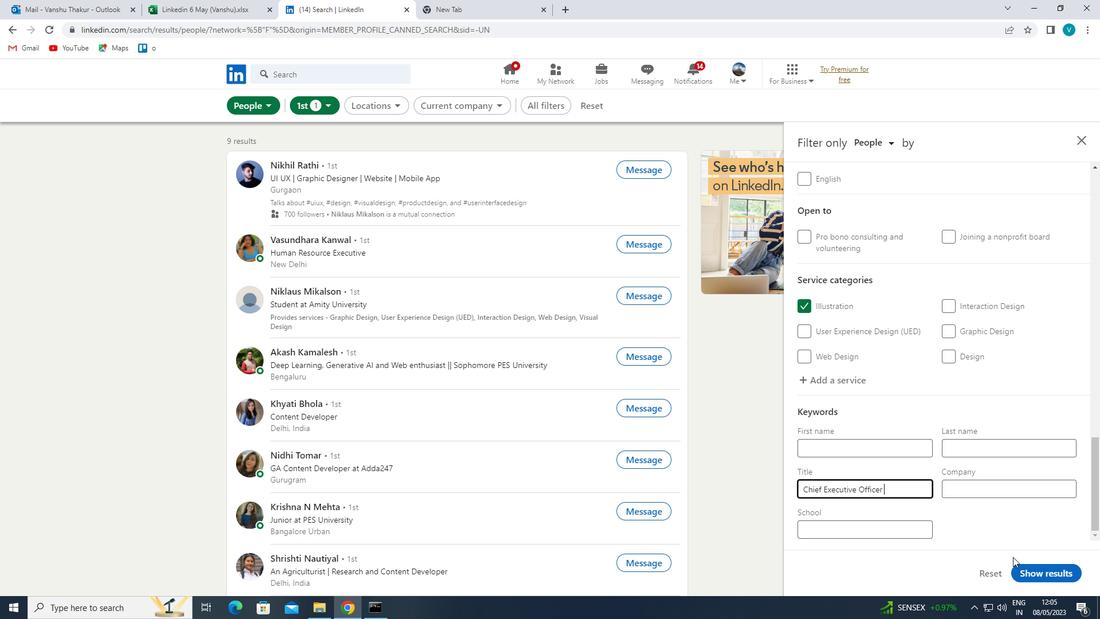 
